 Task: Search one way flight ticket for 3 adults, 3 children in premium economy from Durango: Durango√la Plata County Airport to Jacksonville: Albert J. Ellis Airport on 5-3-2023. Choice of flights is Sun country airlines. Number of bags: 9 checked bags. Price is upto 89000. Outbound departure time preference is 16:15.
Action: Mouse moved to (329, 129)
Screenshot: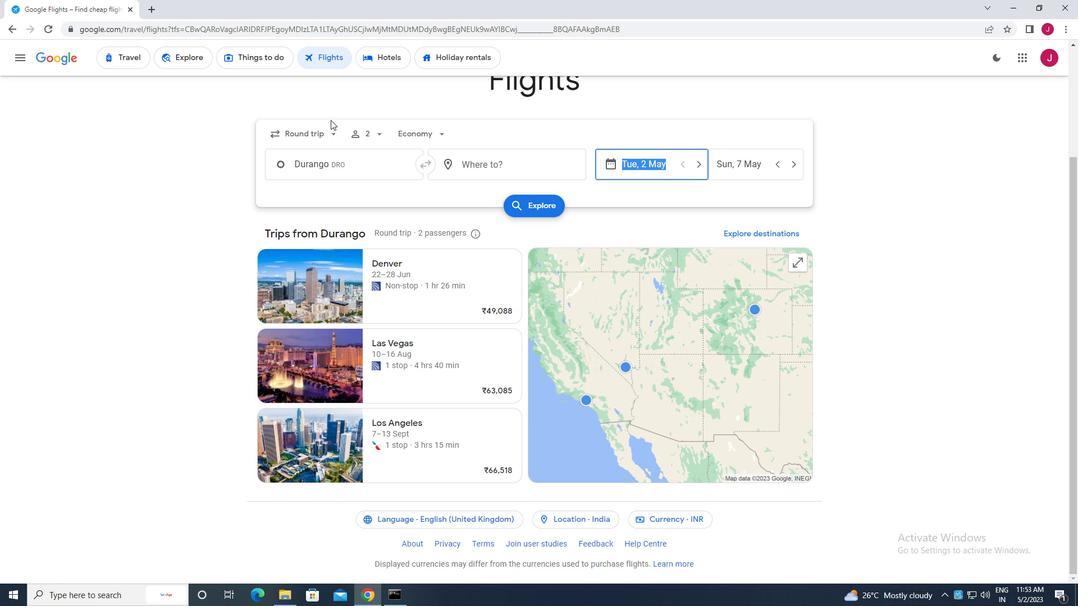 
Action: Mouse pressed left at (329, 129)
Screenshot: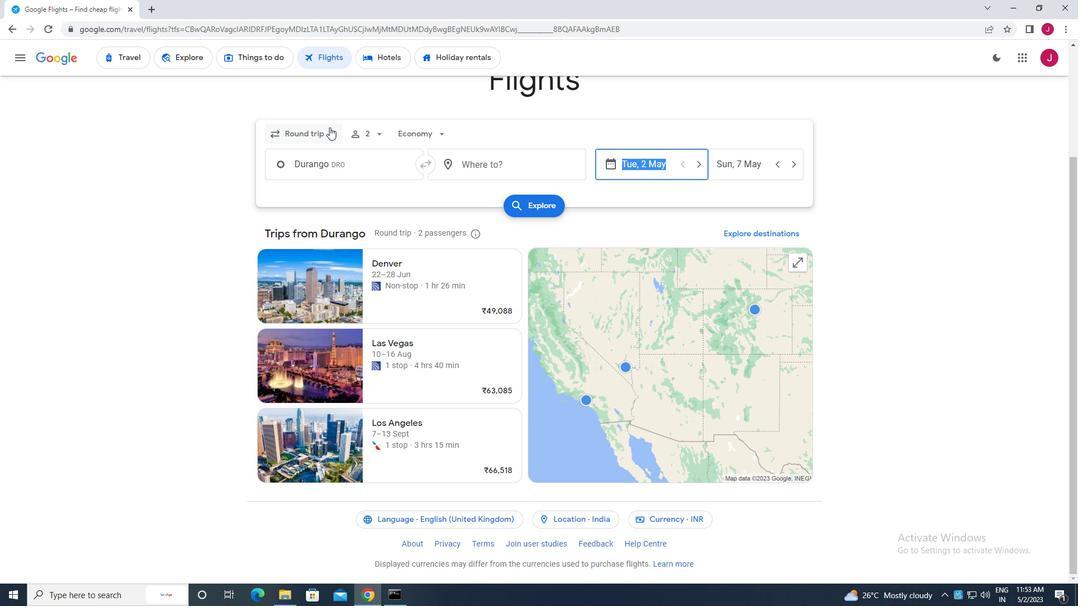 
Action: Mouse moved to (312, 184)
Screenshot: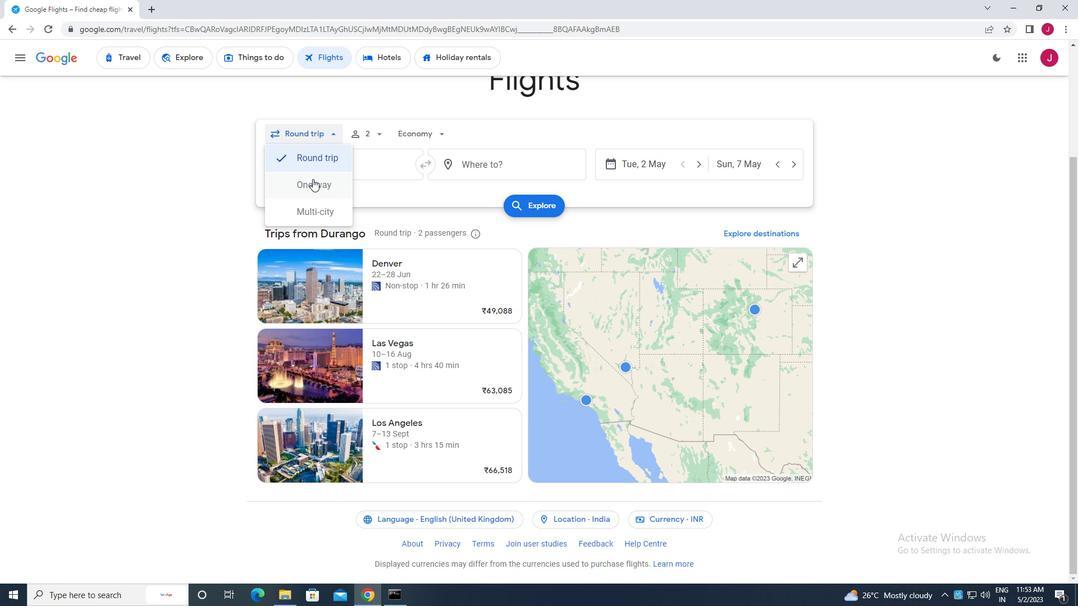 
Action: Mouse pressed left at (312, 184)
Screenshot: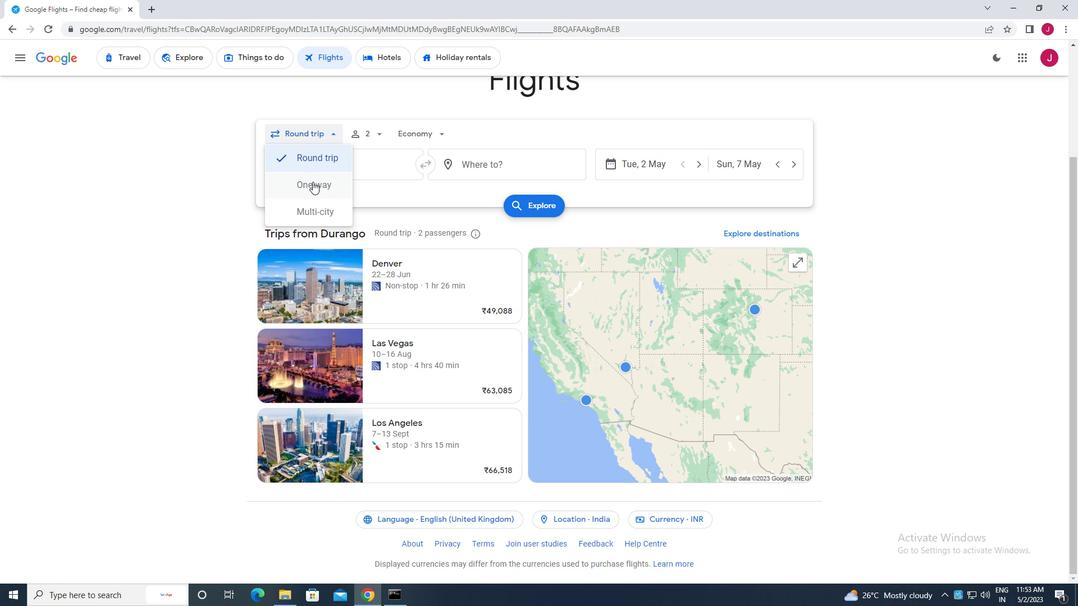 
Action: Mouse moved to (375, 133)
Screenshot: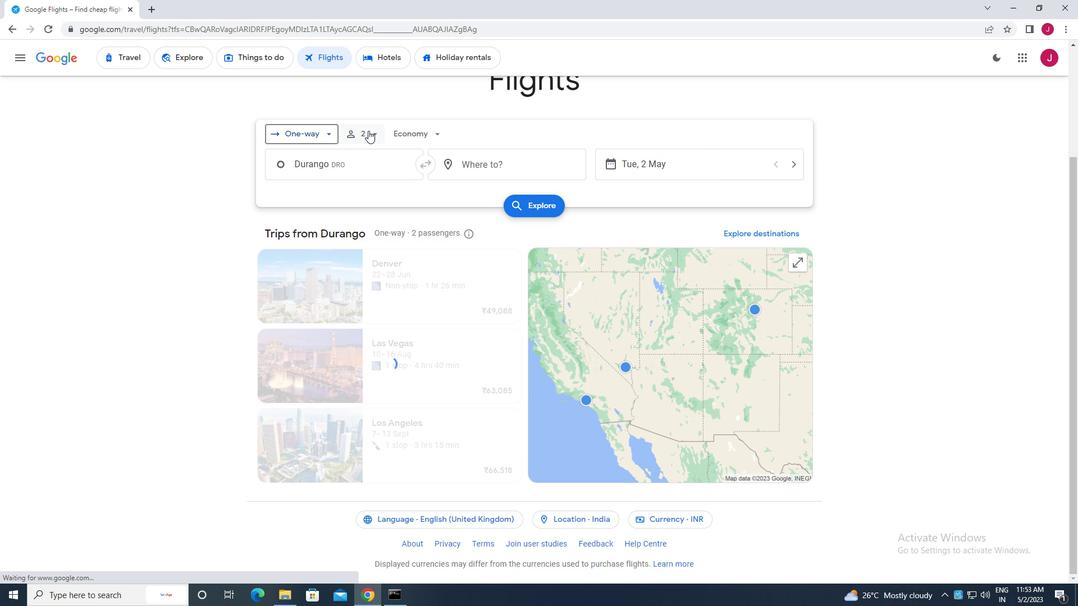 
Action: Mouse pressed left at (375, 133)
Screenshot: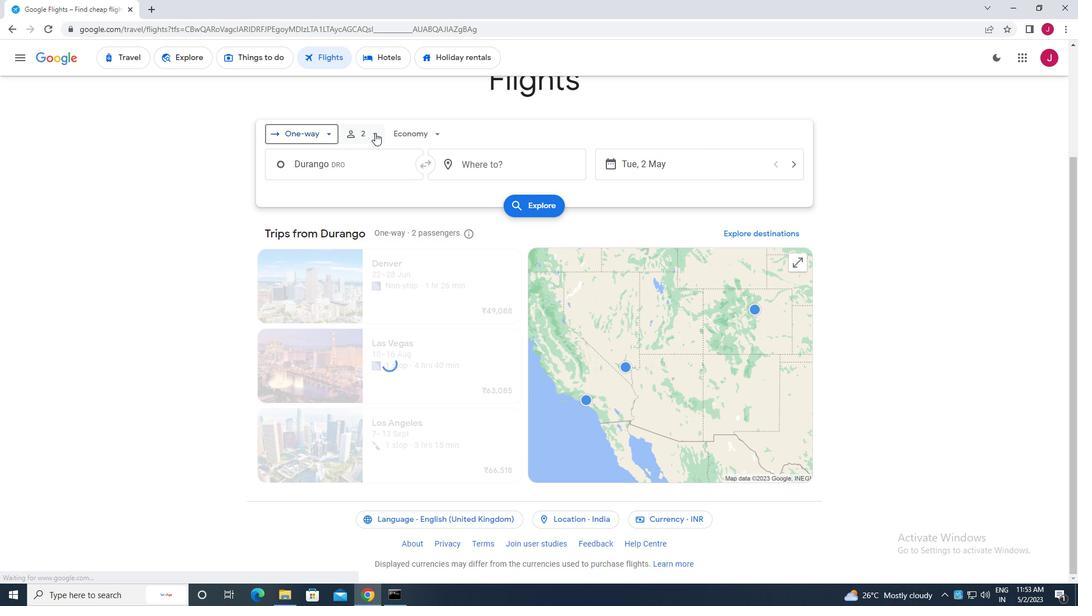
Action: Mouse moved to (454, 165)
Screenshot: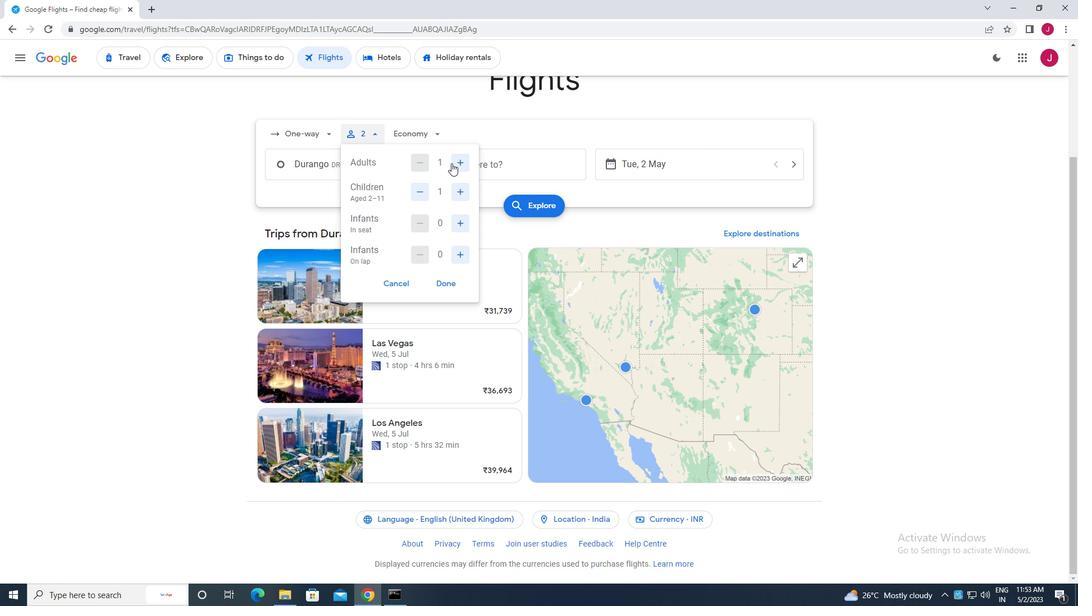 
Action: Mouse pressed left at (454, 165)
Screenshot: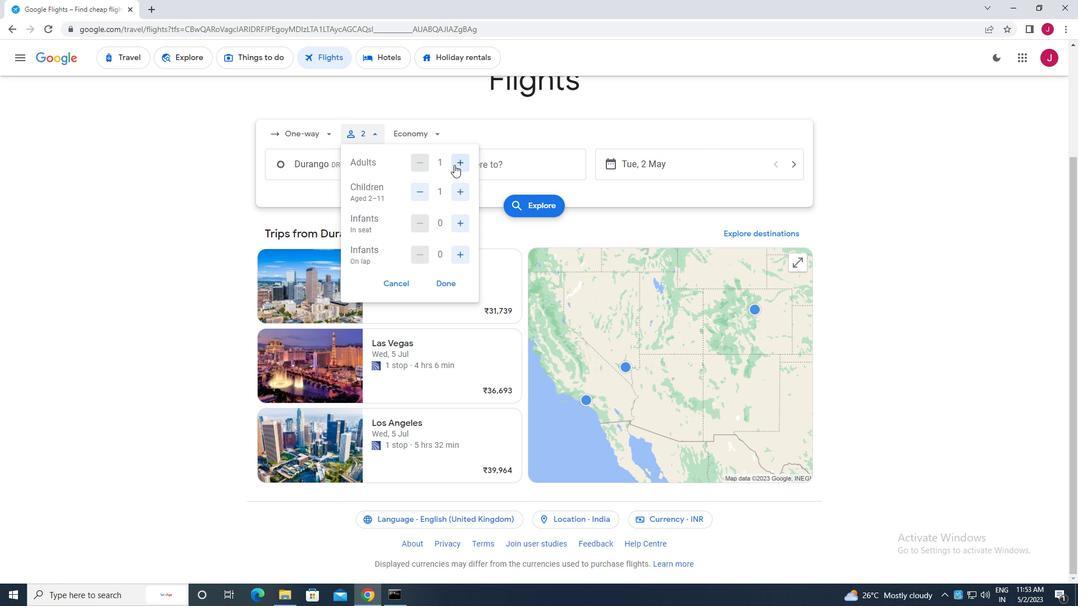 
Action: Mouse pressed left at (454, 165)
Screenshot: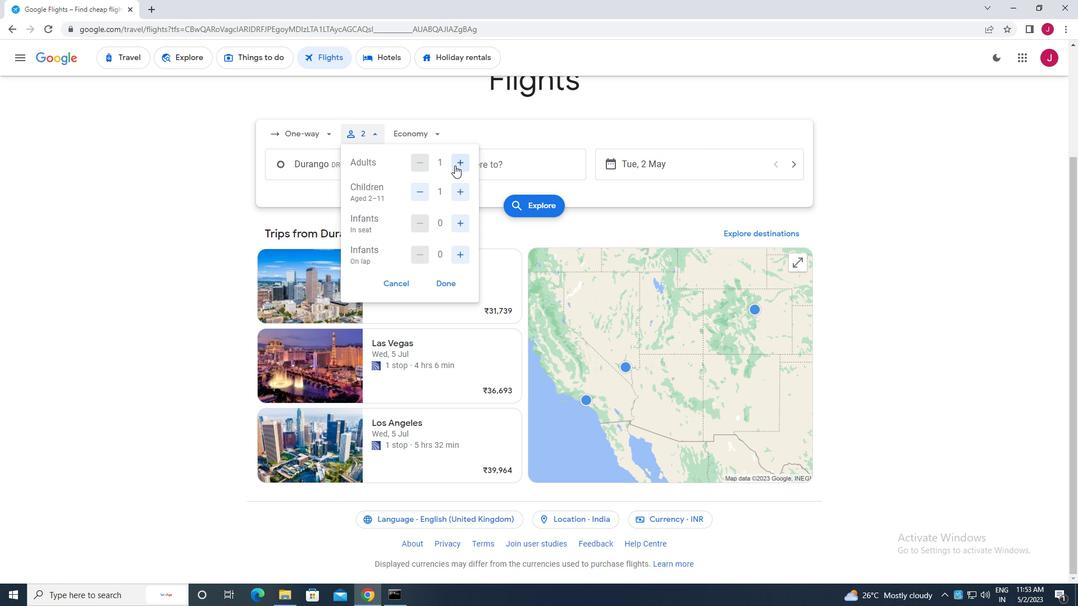 
Action: Mouse moved to (462, 192)
Screenshot: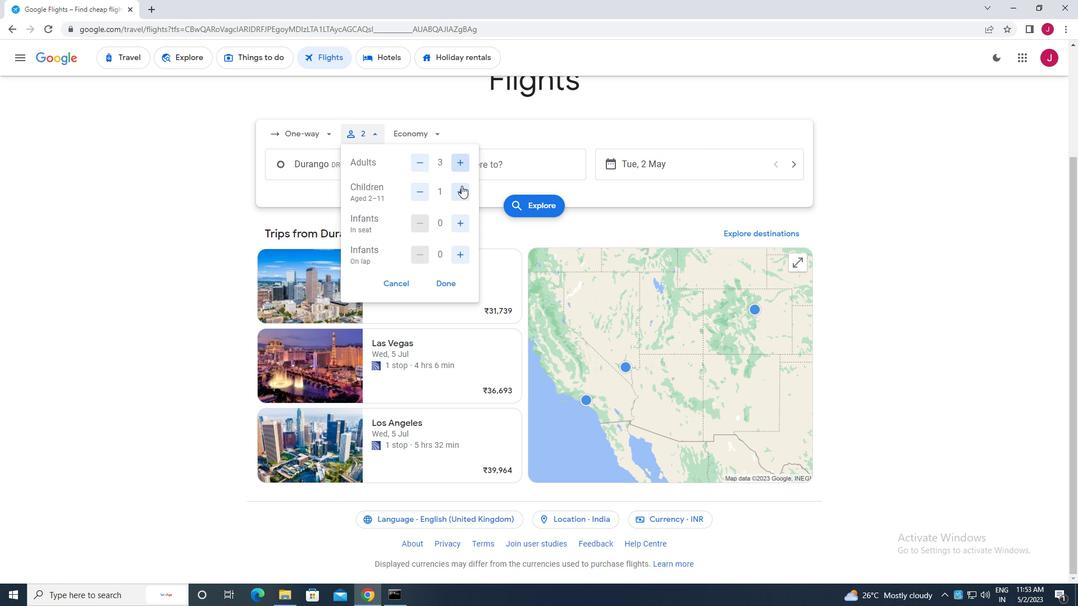 
Action: Mouse pressed left at (462, 192)
Screenshot: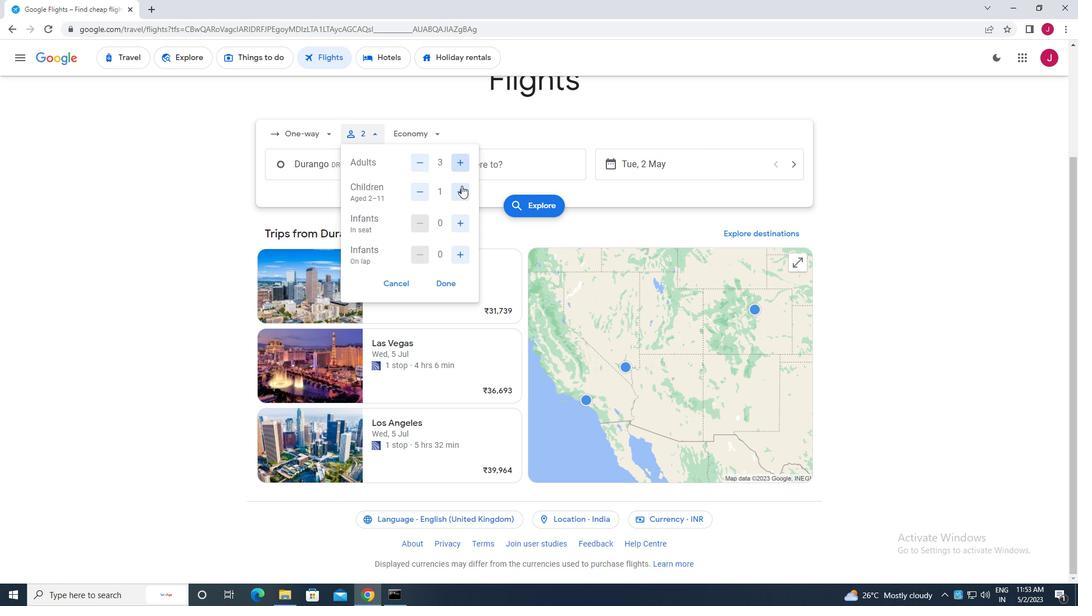 
Action: Mouse moved to (462, 192)
Screenshot: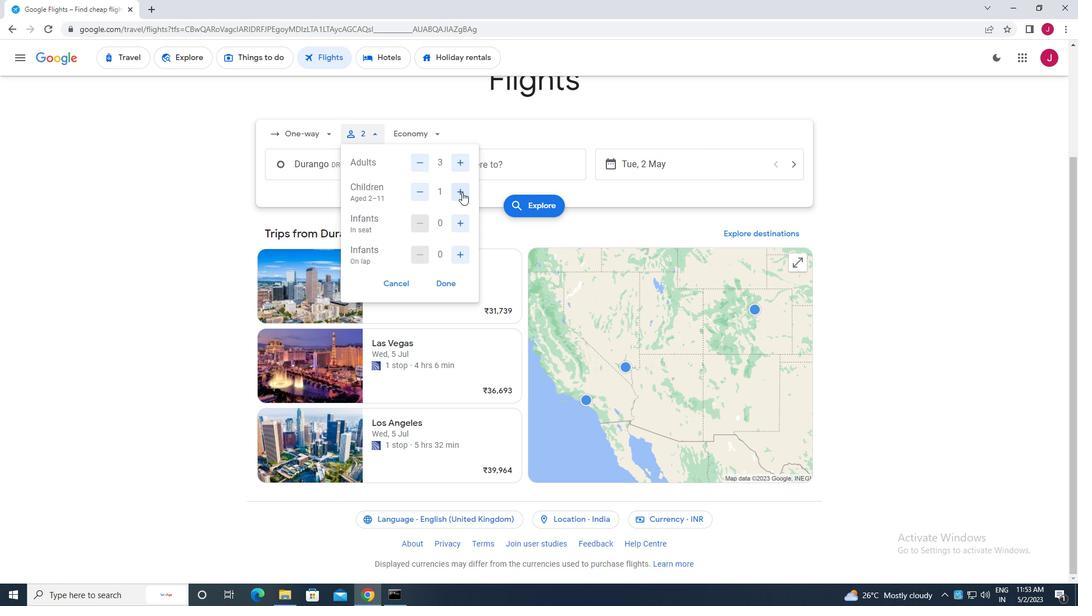 
Action: Mouse pressed left at (462, 192)
Screenshot: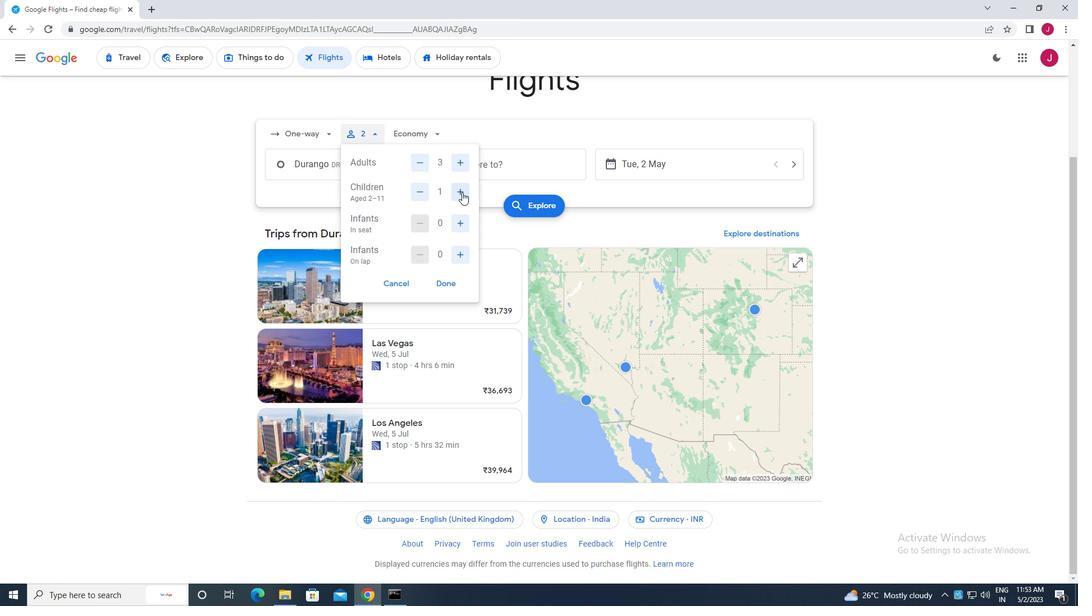 
Action: Mouse moved to (443, 284)
Screenshot: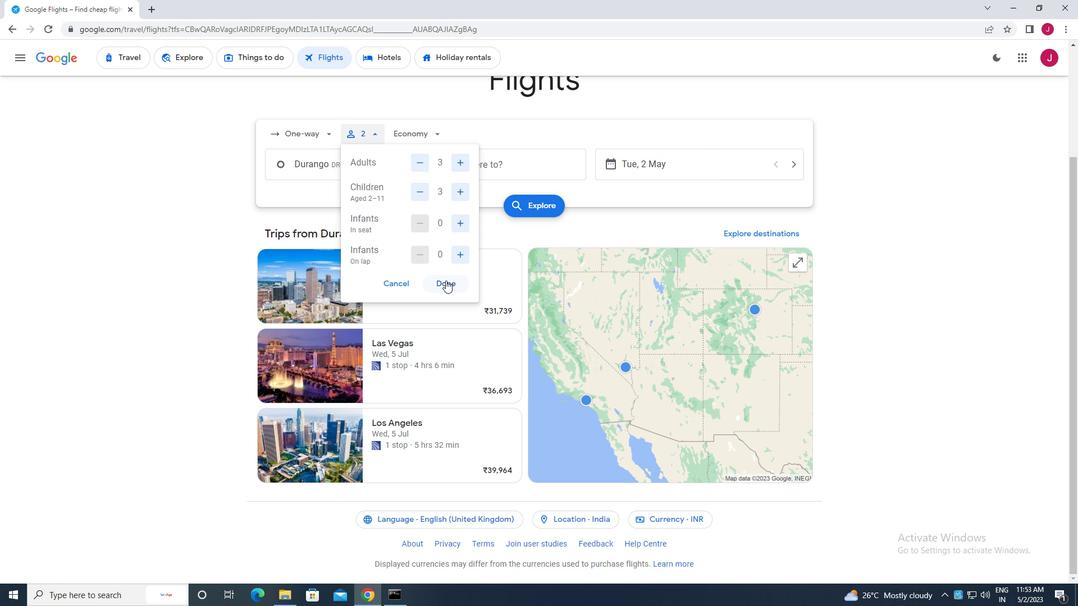 
Action: Mouse pressed left at (443, 284)
Screenshot: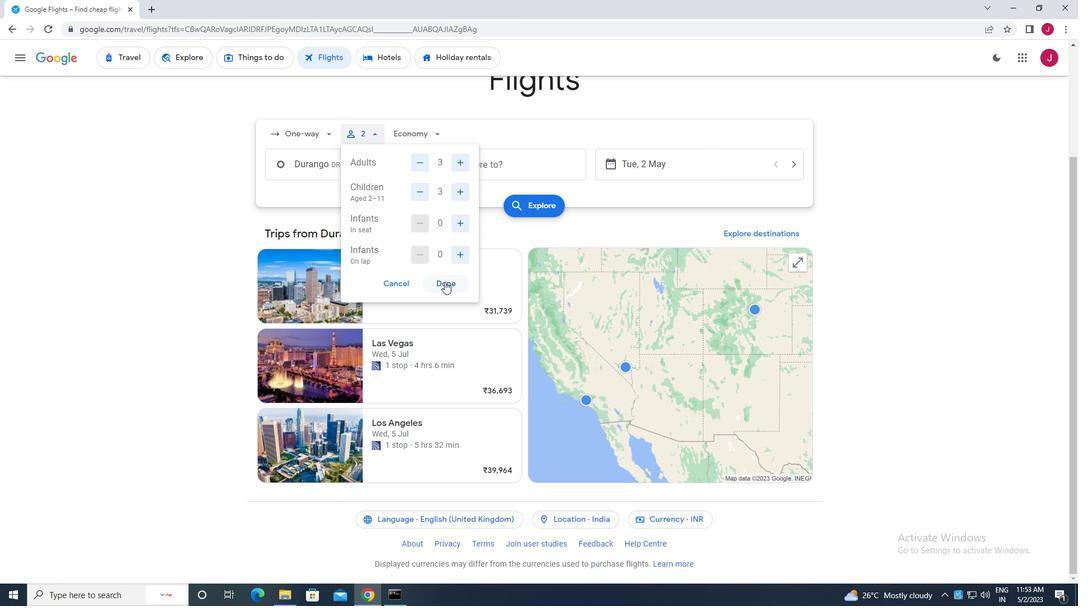 
Action: Mouse moved to (420, 134)
Screenshot: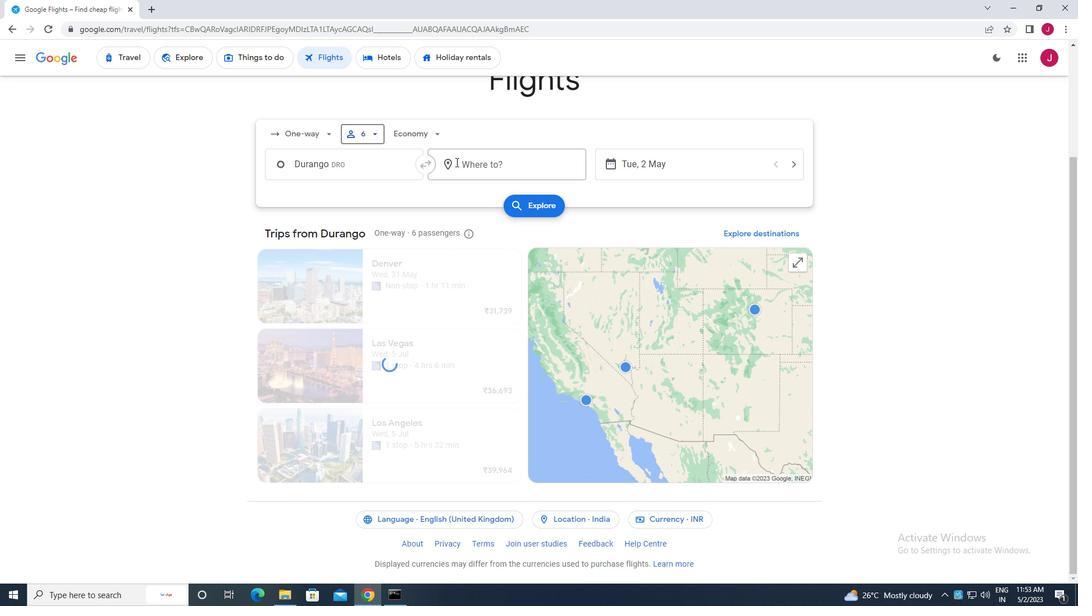 
Action: Mouse pressed left at (420, 134)
Screenshot: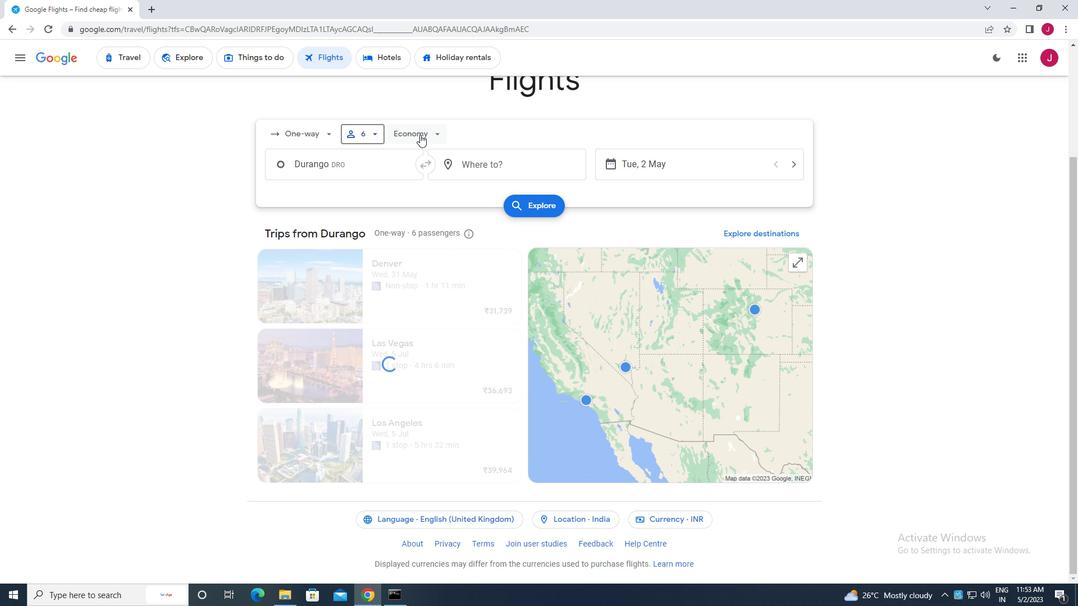 
Action: Mouse moved to (431, 188)
Screenshot: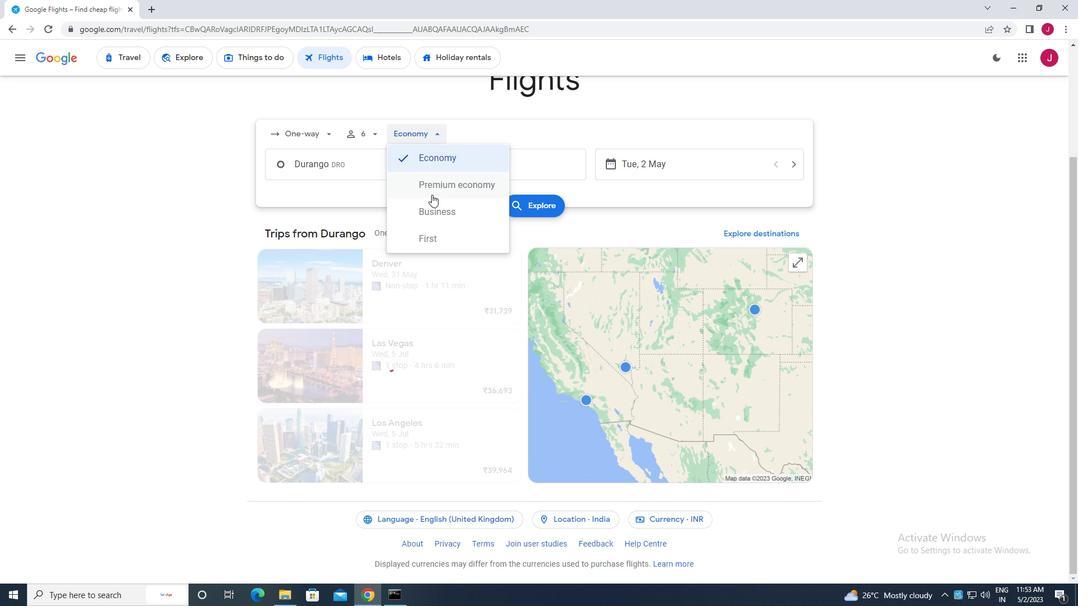 
Action: Mouse pressed left at (431, 188)
Screenshot: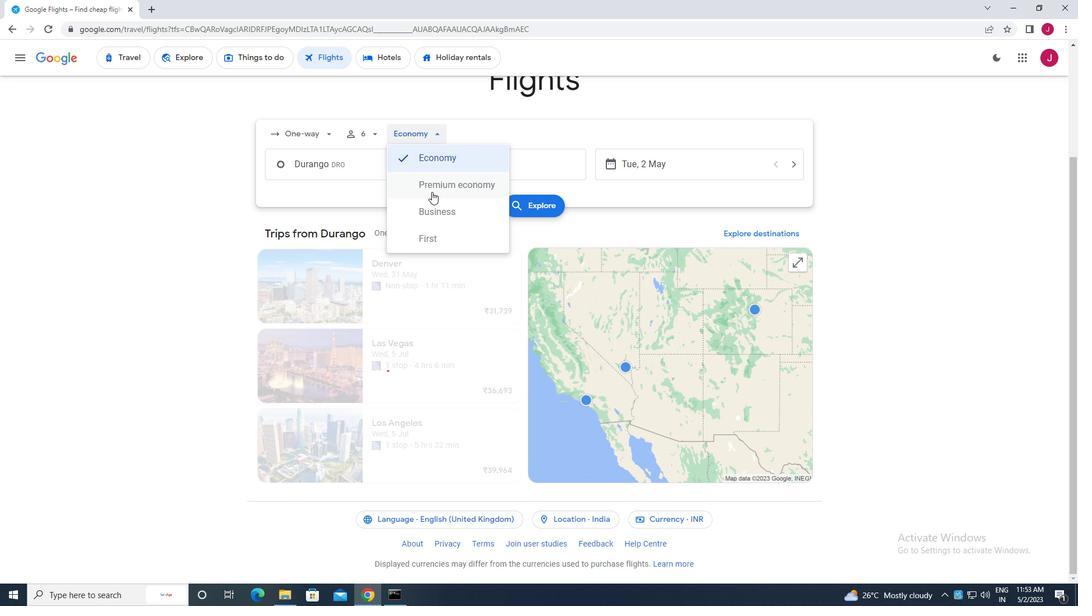 
Action: Mouse moved to (380, 170)
Screenshot: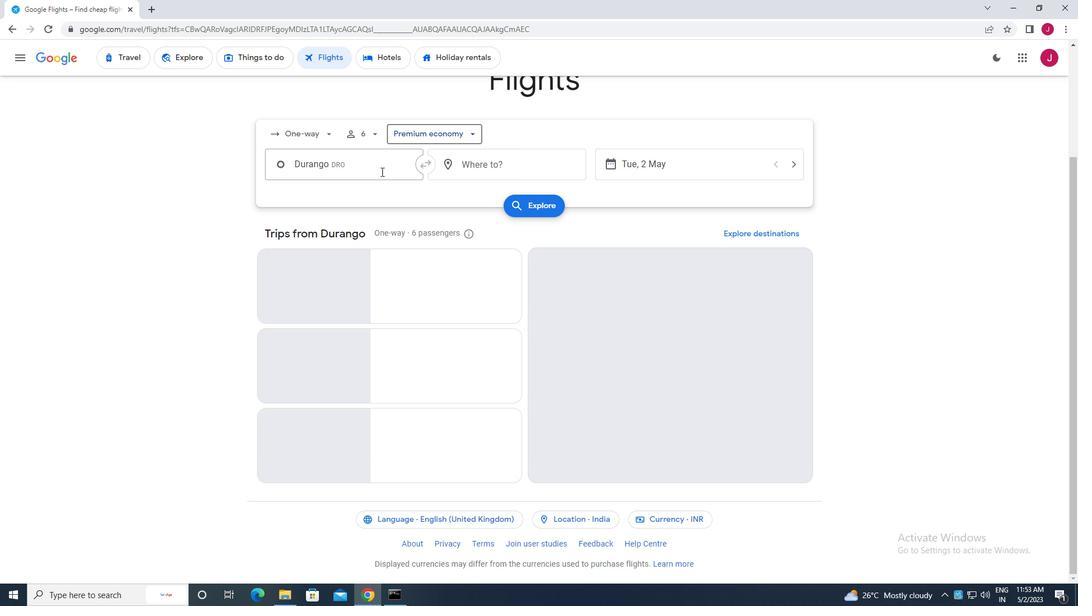 
Action: Mouse pressed left at (380, 170)
Screenshot: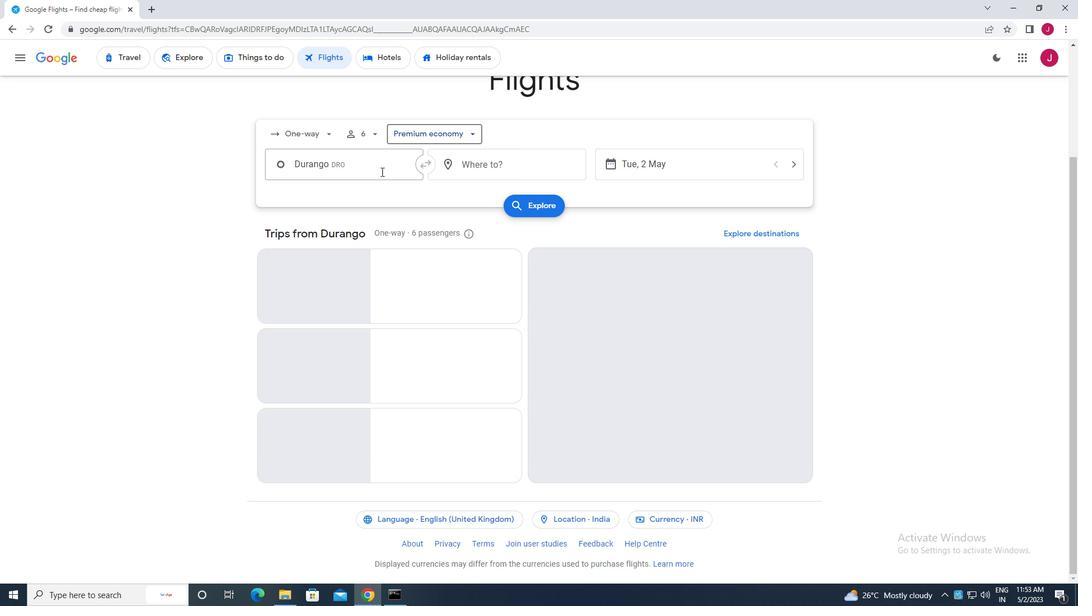 
Action: Mouse moved to (388, 163)
Screenshot: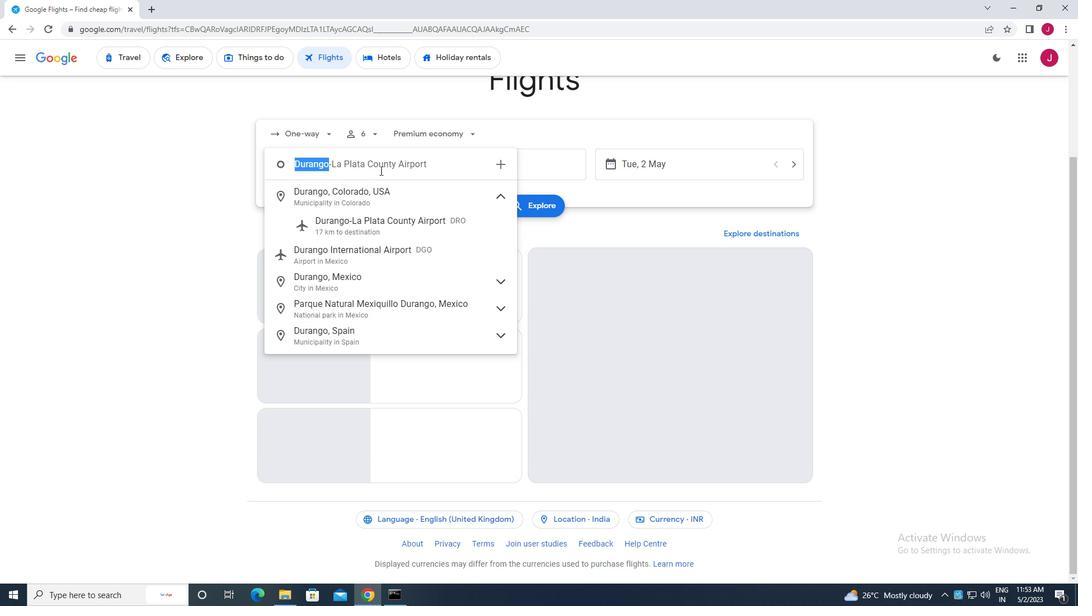 
Action: Key pressed durang
Screenshot: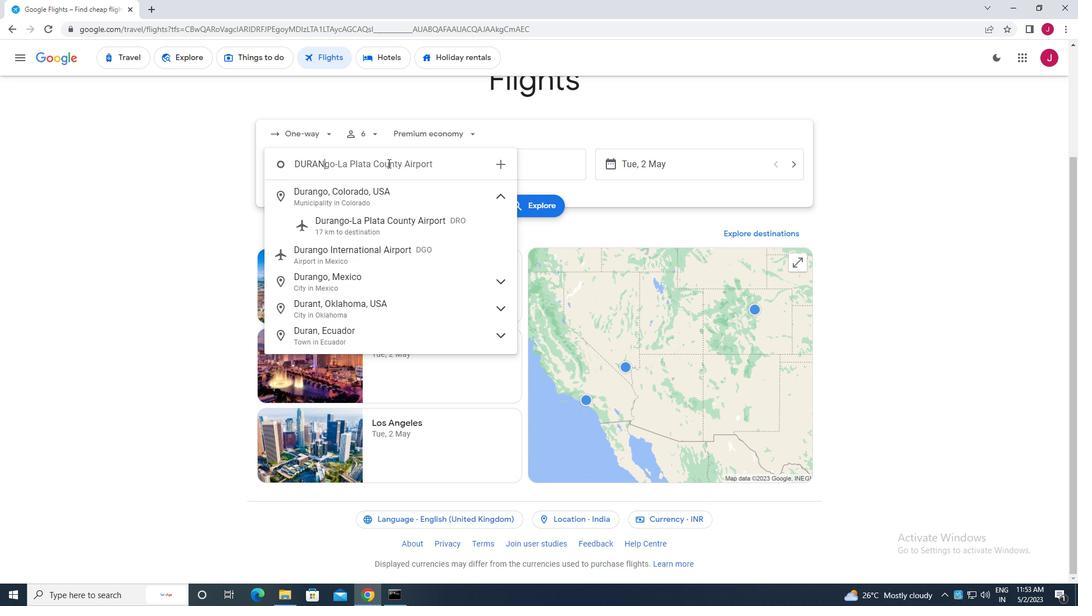 
Action: Mouse moved to (398, 221)
Screenshot: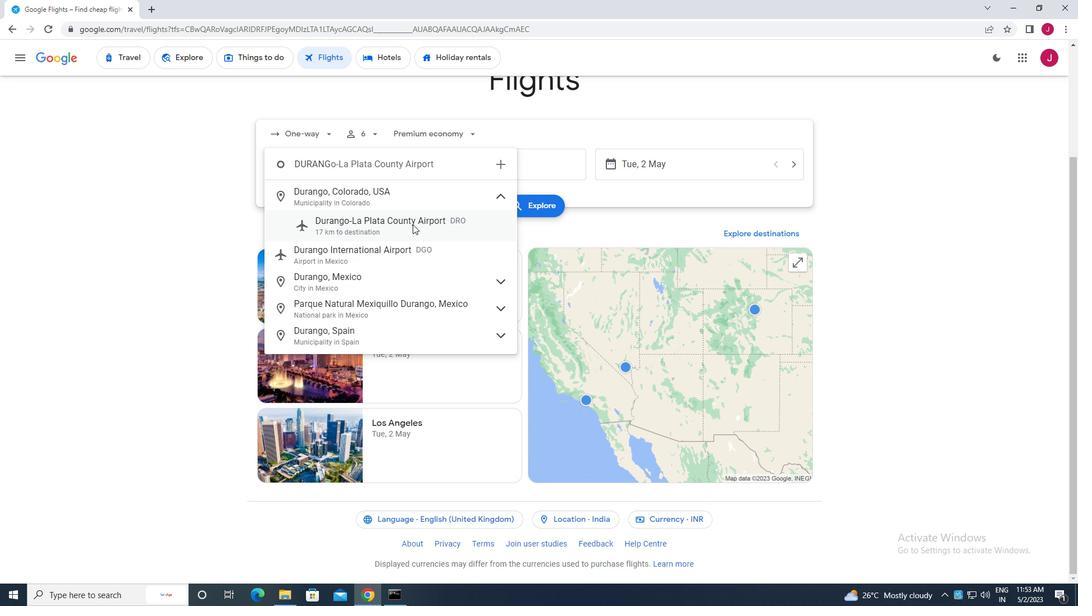 
Action: Mouse pressed left at (398, 221)
Screenshot: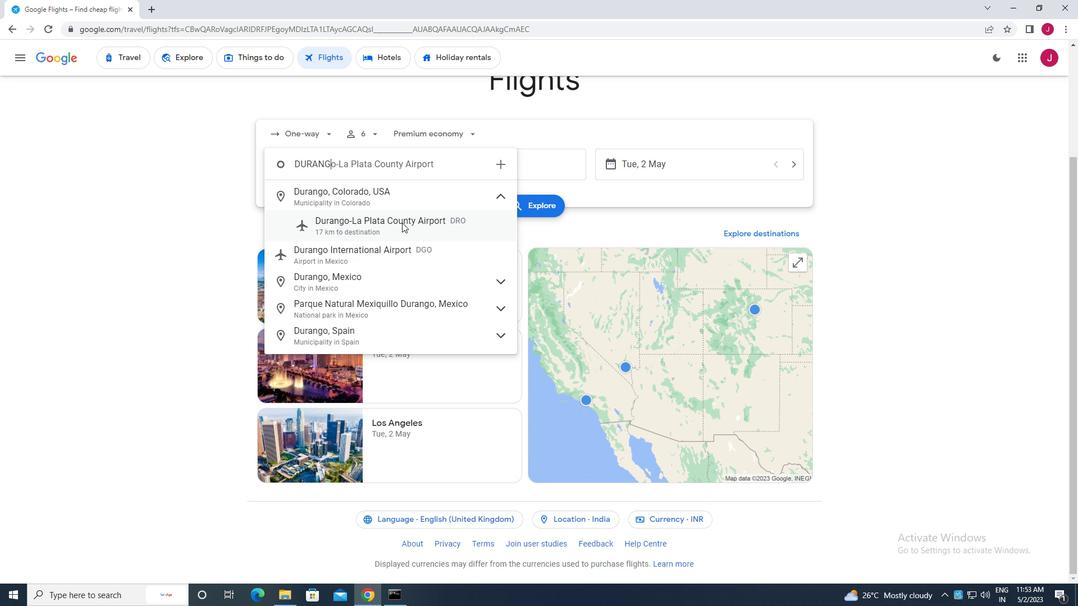 
Action: Mouse moved to (500, 170)
Screenshot: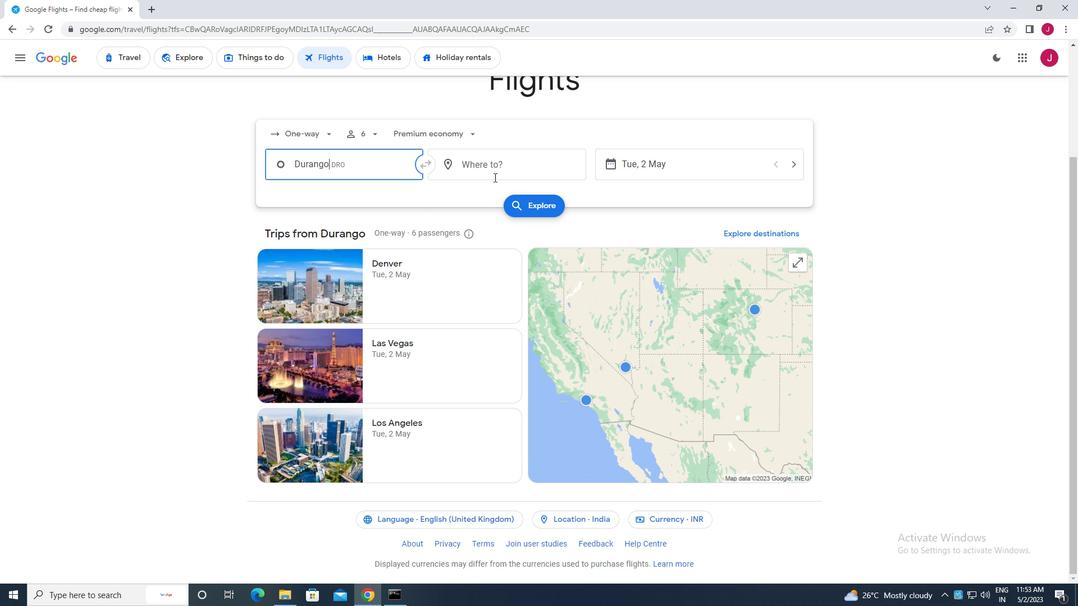 
Action: Mouse pressed left at (500, 170)
Screenshot: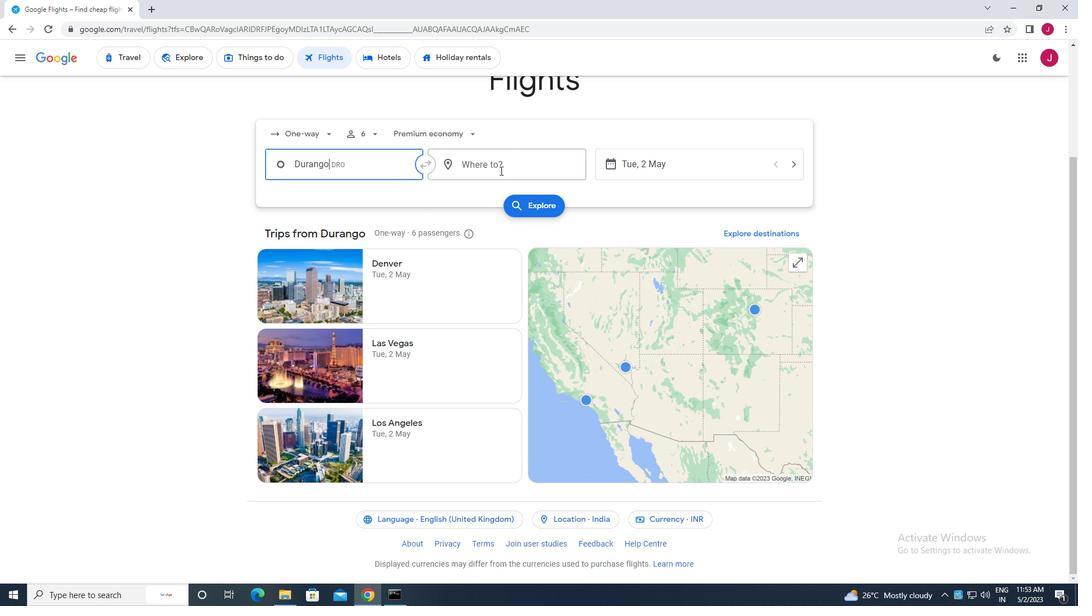 
Action: Mouse moved to (502, 170)
Screenshot: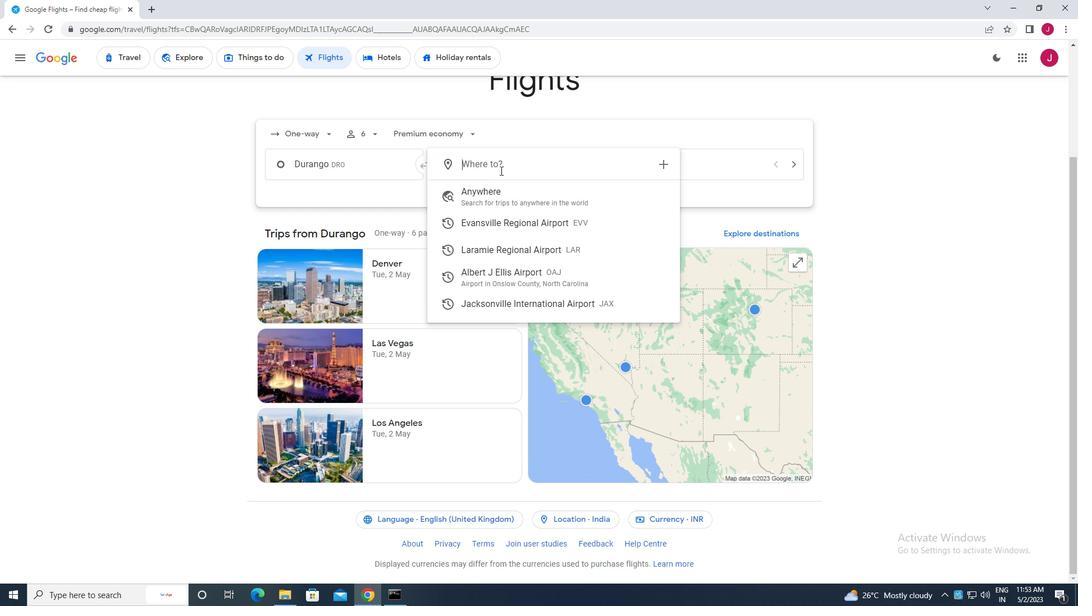 
Action: Key pressed j<Key.backspace>albert<Key.space>j
Screenshot: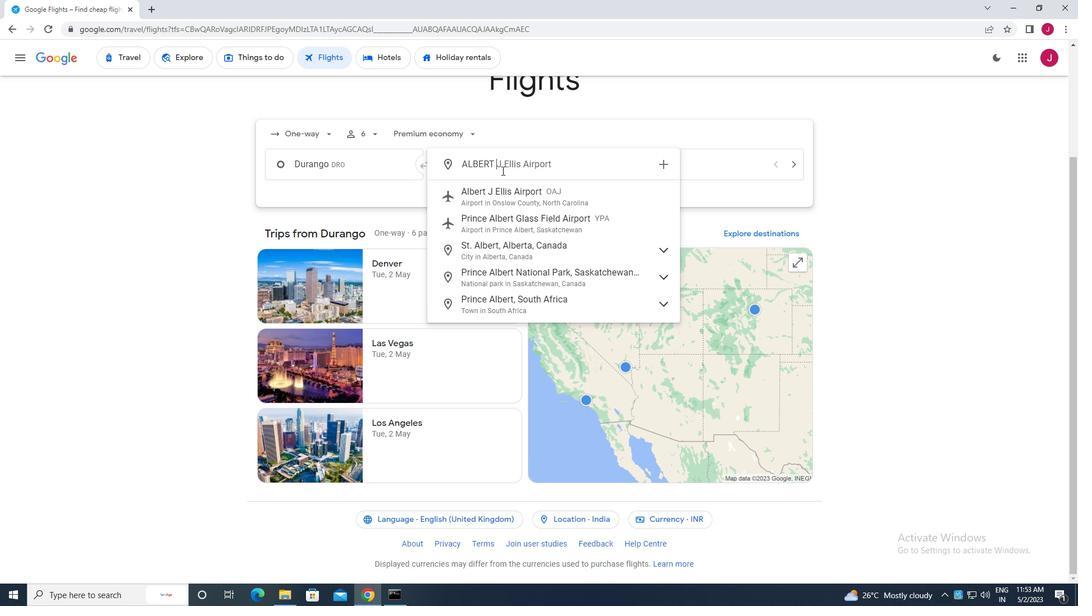 
Action: Mouse moved to (567, 192)
Screenshot: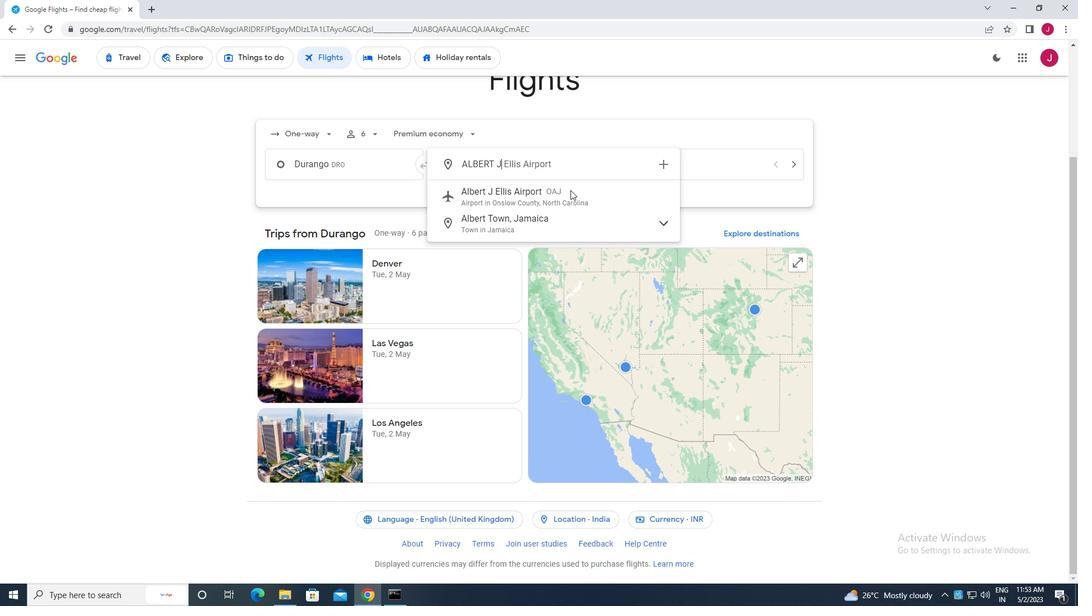 
Action: Mouse pressed left at (567, 192)
Screenshot: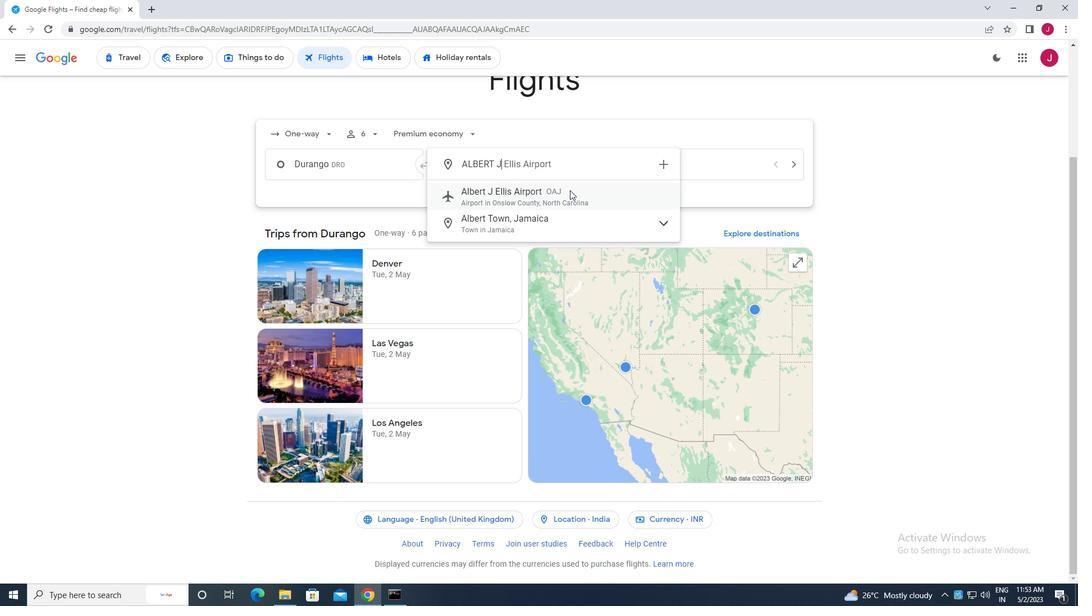 
Action: Mouse moved to (643, 170)
Screenshot: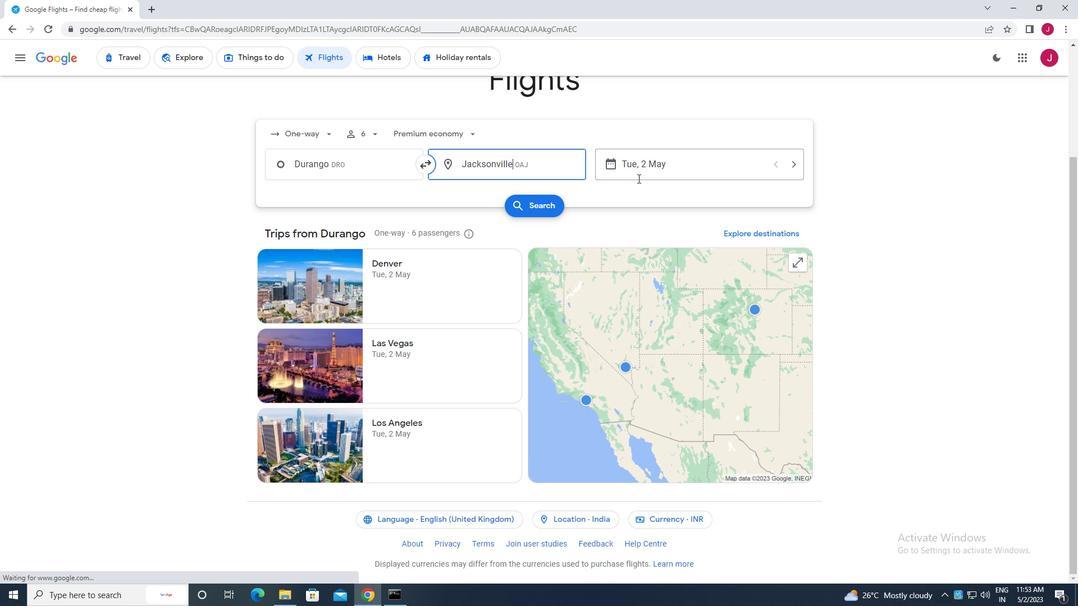 
Action: Mouse pressed left at (643, 170)
Screenshot: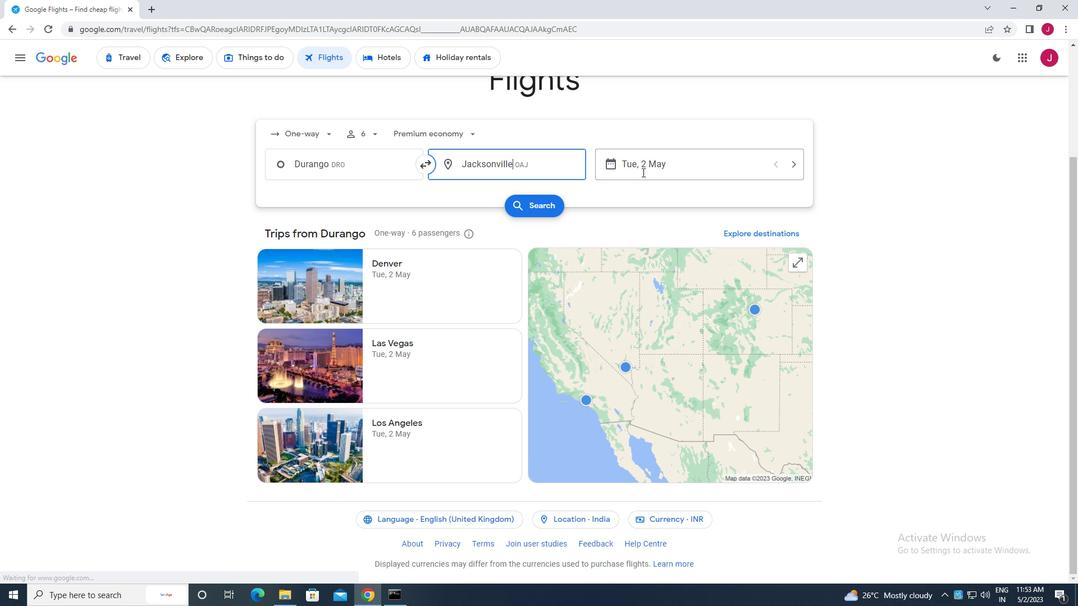 
Action: Mouse moved to (483, 253)
Screenshot: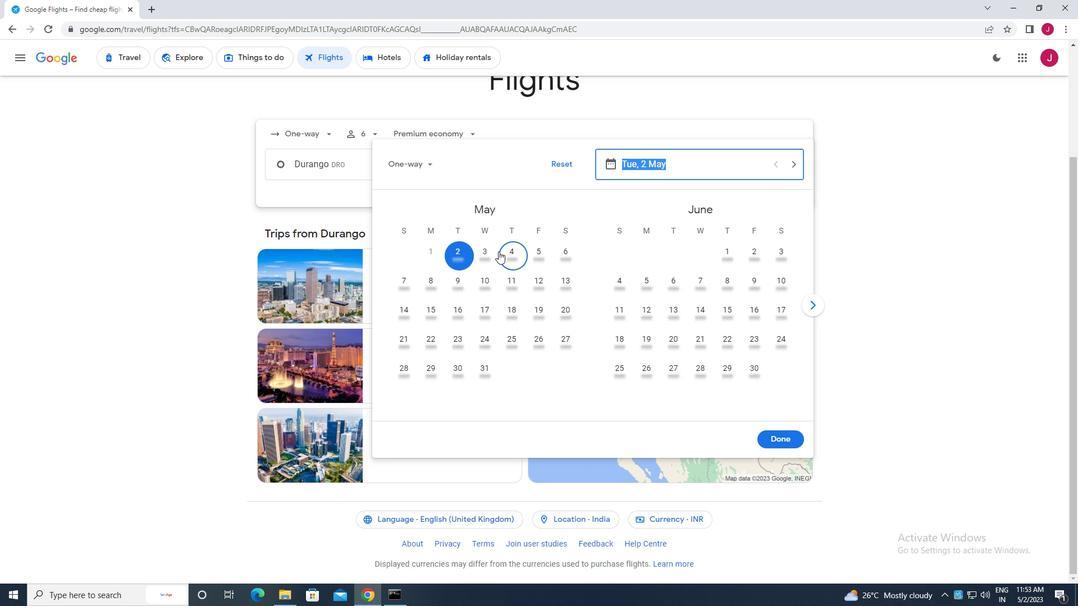 
Action: Mouse pressed left at (483, 253)
Screenshot: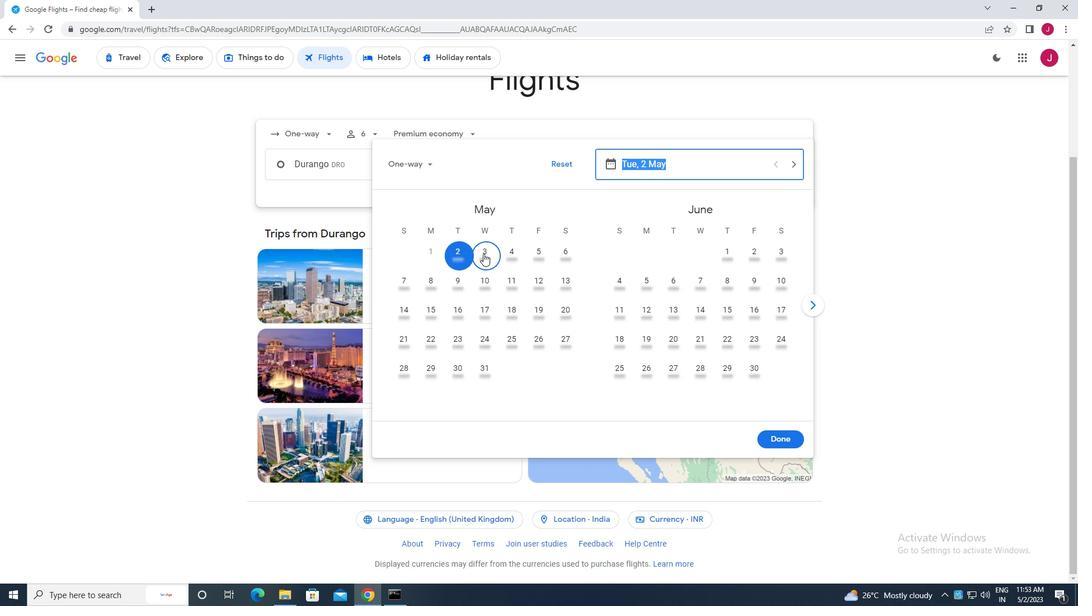 
Action: Mouse moved to (780, 440)
Screenshot: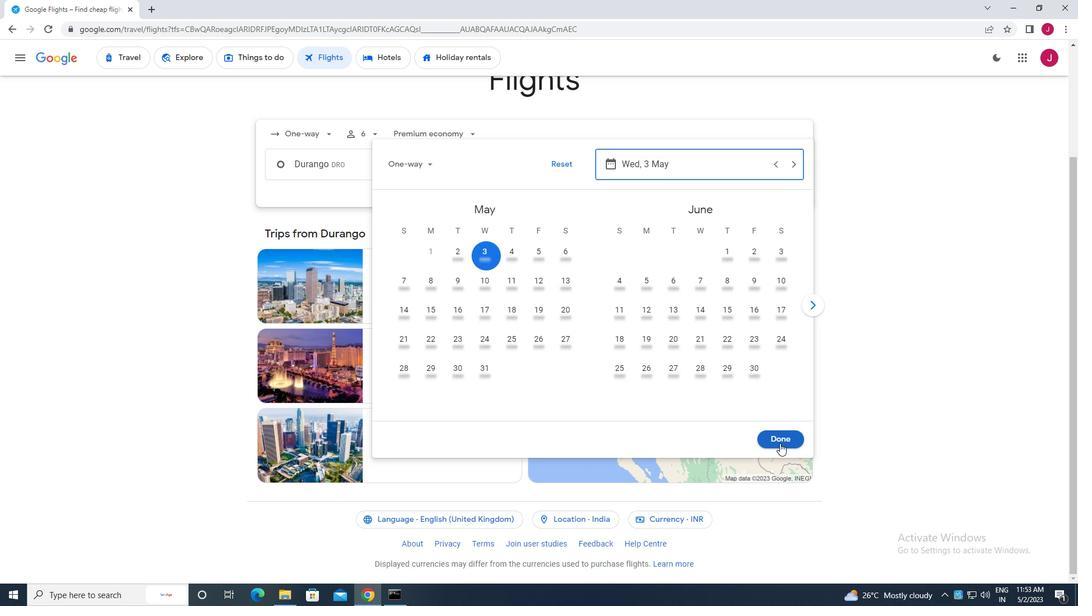 
Action: Mouse pressed left at (780, 440)
Screenshot: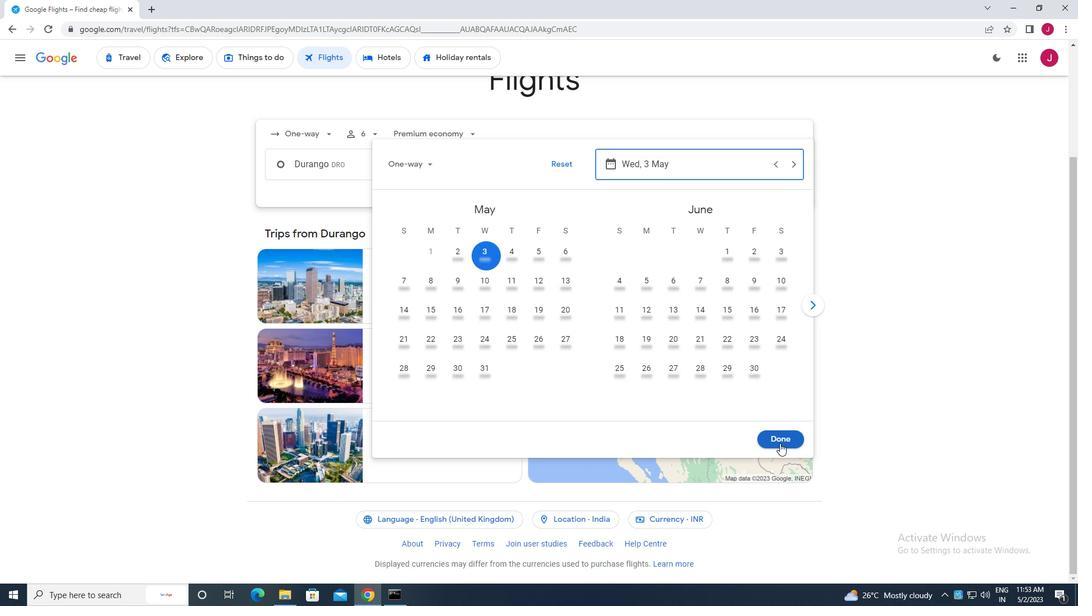 
Action: Mouse moved to (542, 205)
Screenshot: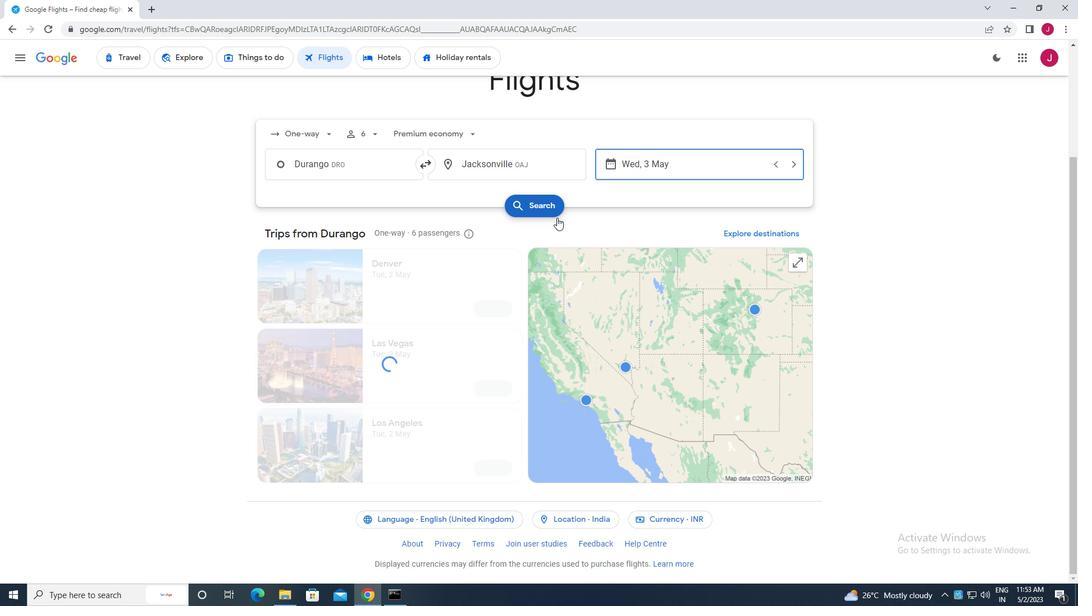 
Action: Mouse pressed left at (542, 205)
Screenshot: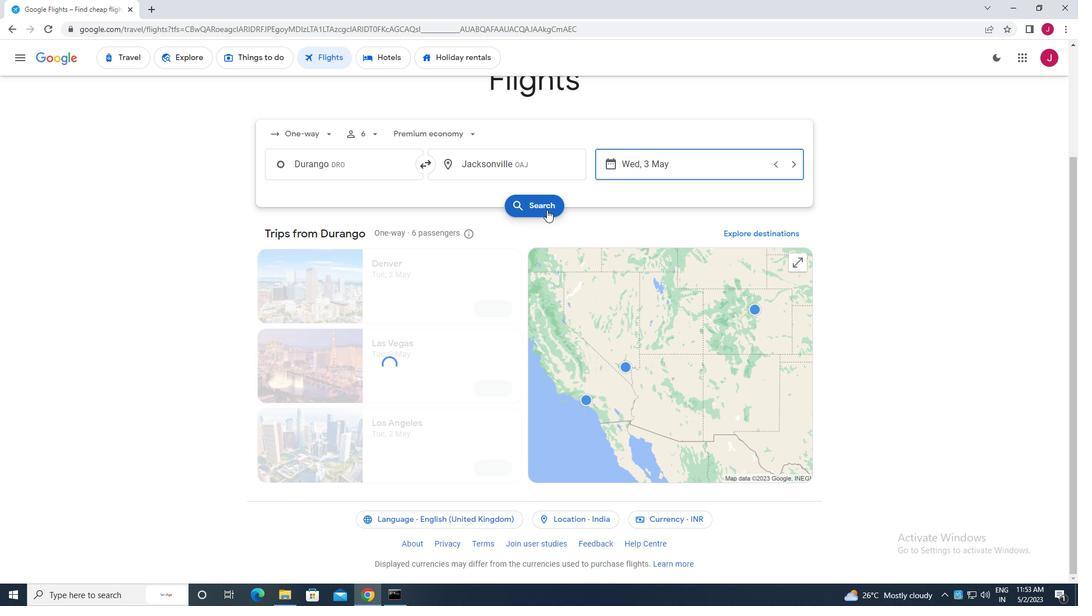 
Action: Mouse moved to (279, 160)
Screenshot: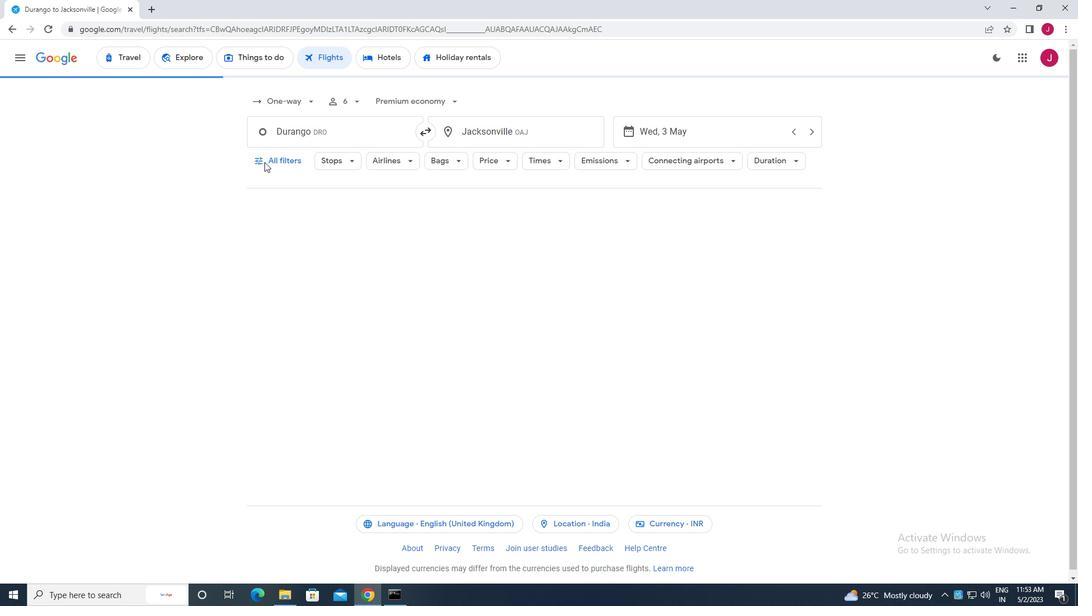 
Action: Mouse pressed left at (279, 160)
Screenshot: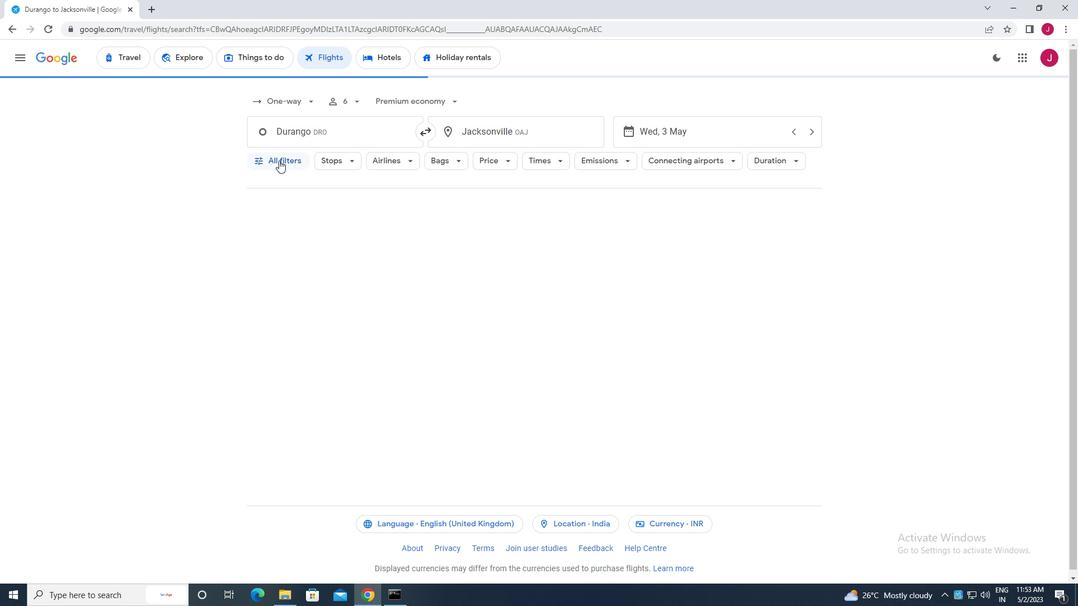 
Action: Mouse moved to (349, 207)
Screenshot: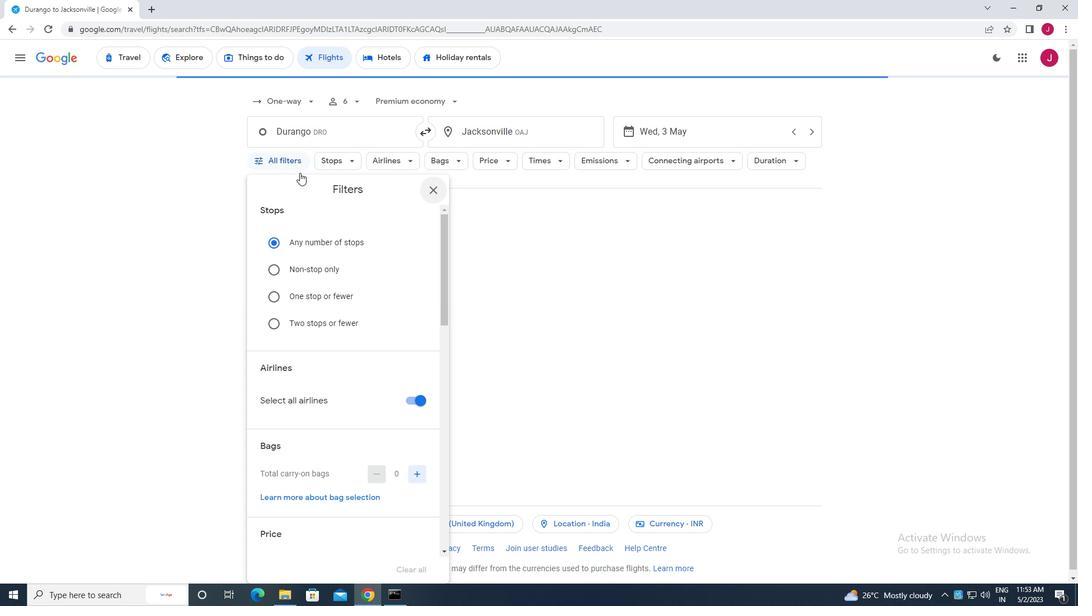 
Action: Mouse scrolled (349, 207) with delta (0, 0)
Screenshot: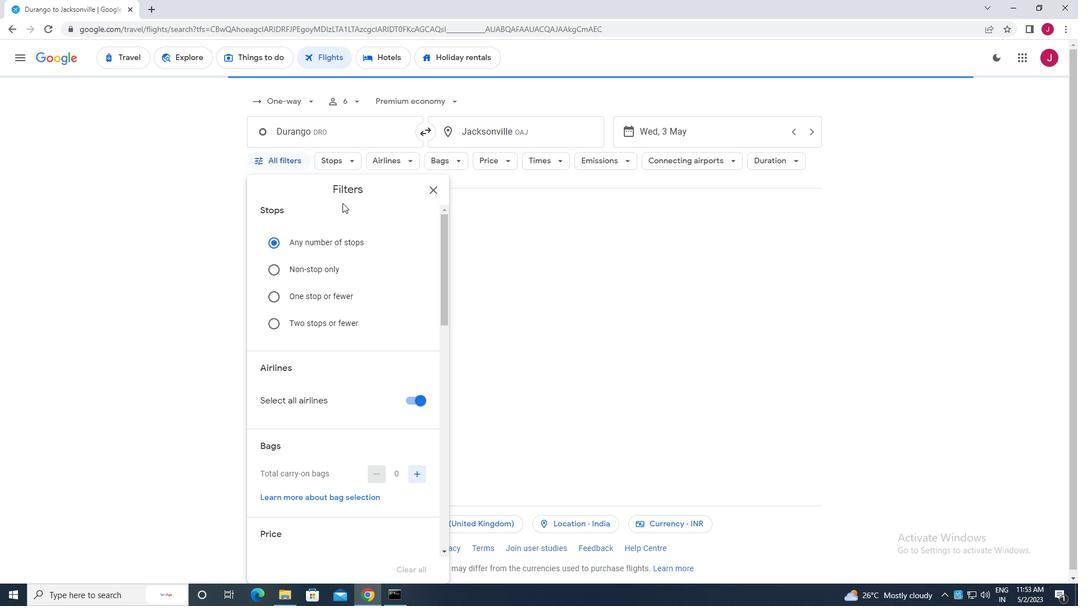 
Action: Mouse scrolled (349, 207) with delta (0, 0)
Screenshot: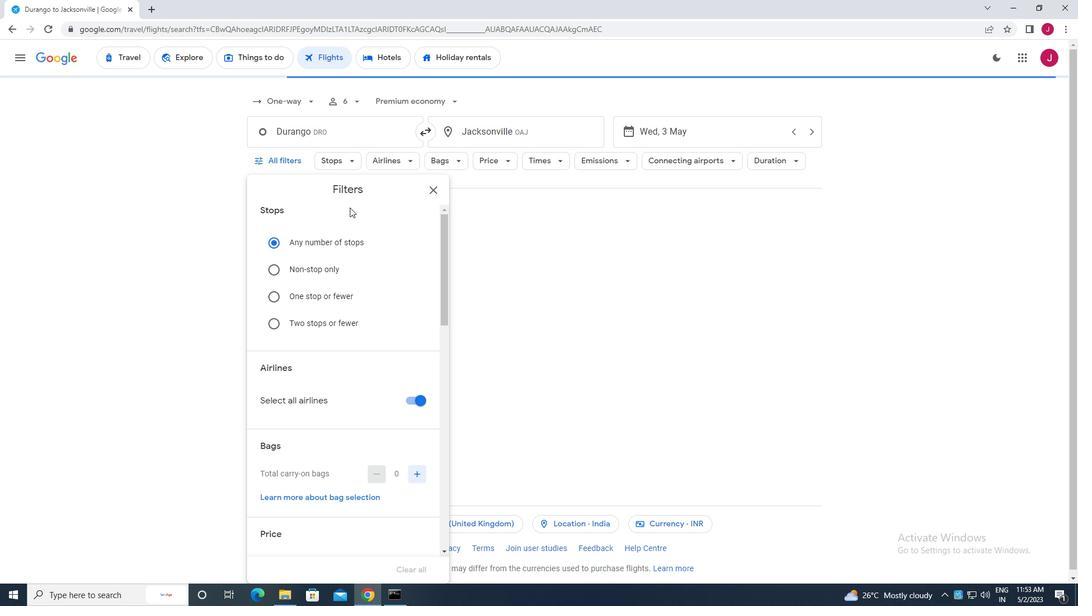 
Action: Mouse scrolled (349, 207) with delta (0, 0)
Screenshot: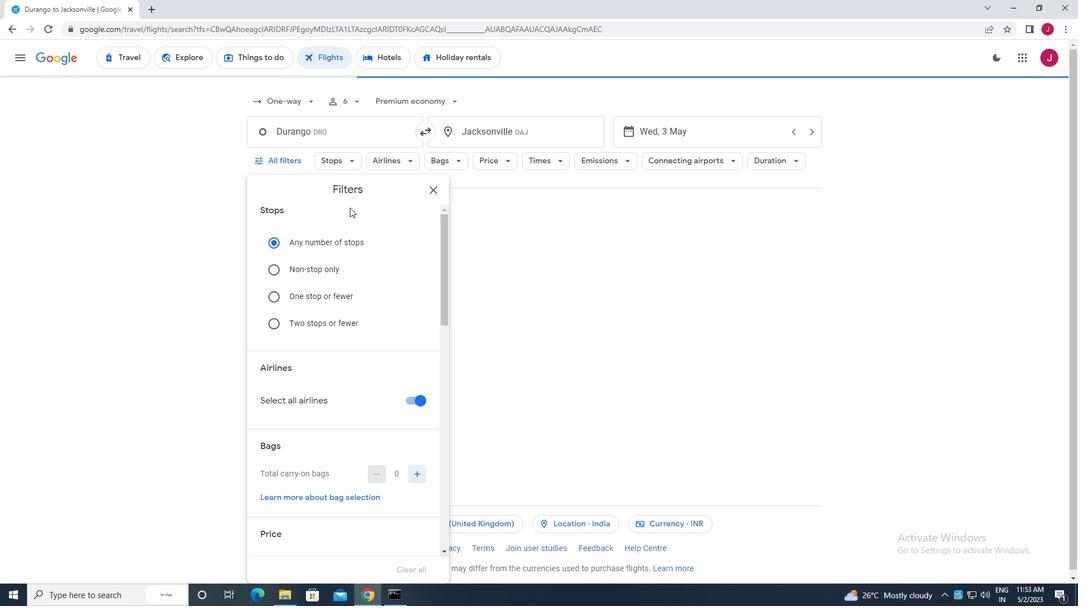 
Action: Mouse moved to (410, 233)
Screenshot: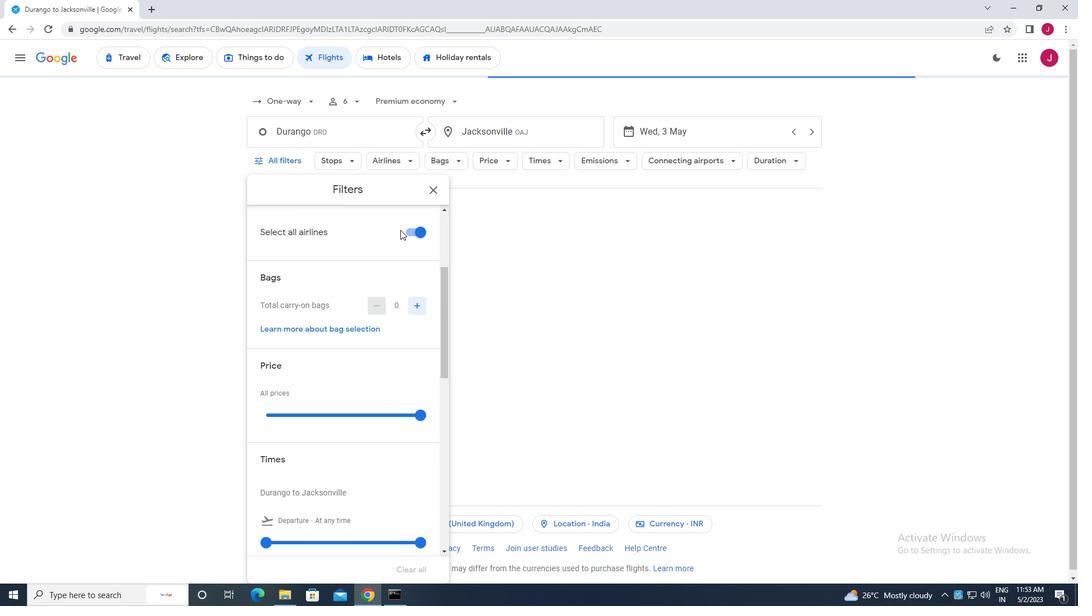 
Action: Mouse pressed left at (410, 233)
Screenshot: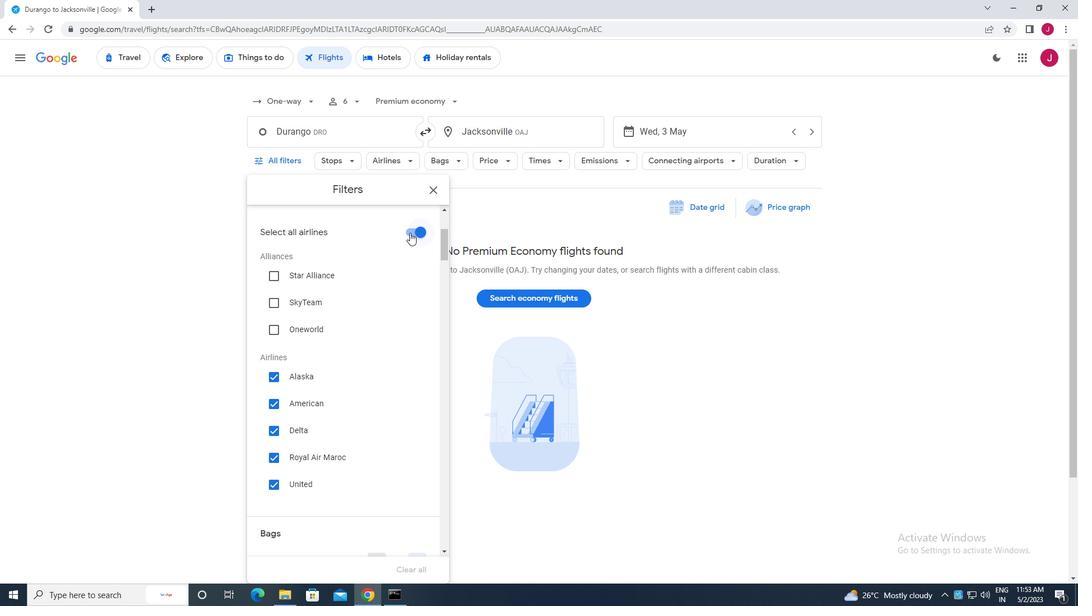 
Action: Mouse moved to (325, 382)
Screenshot: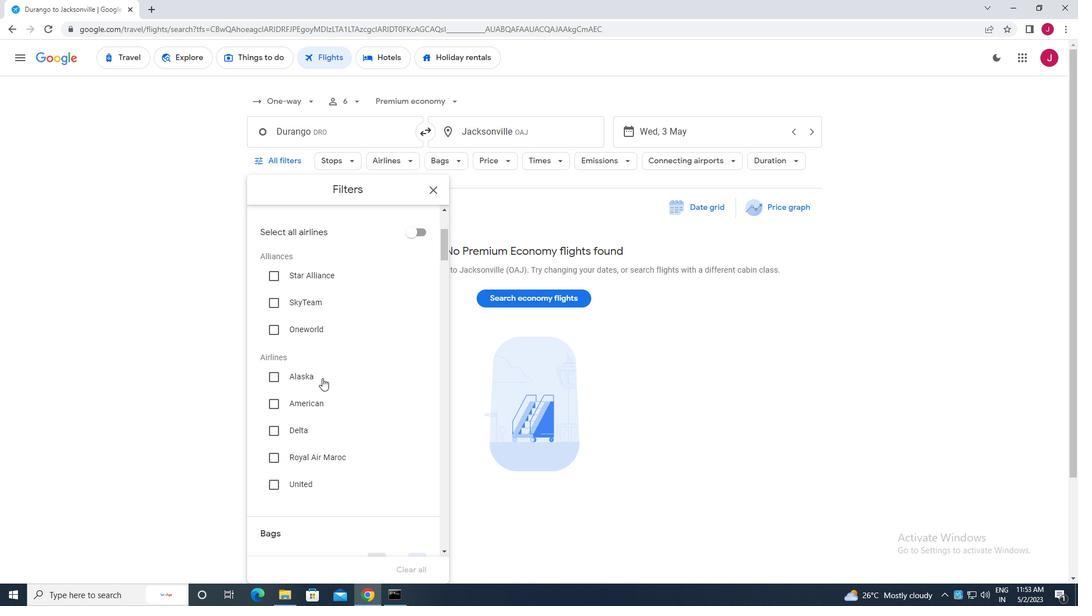 
Action: Mouse scrolled (325, 381) with delta (0, 0)
Screenshot: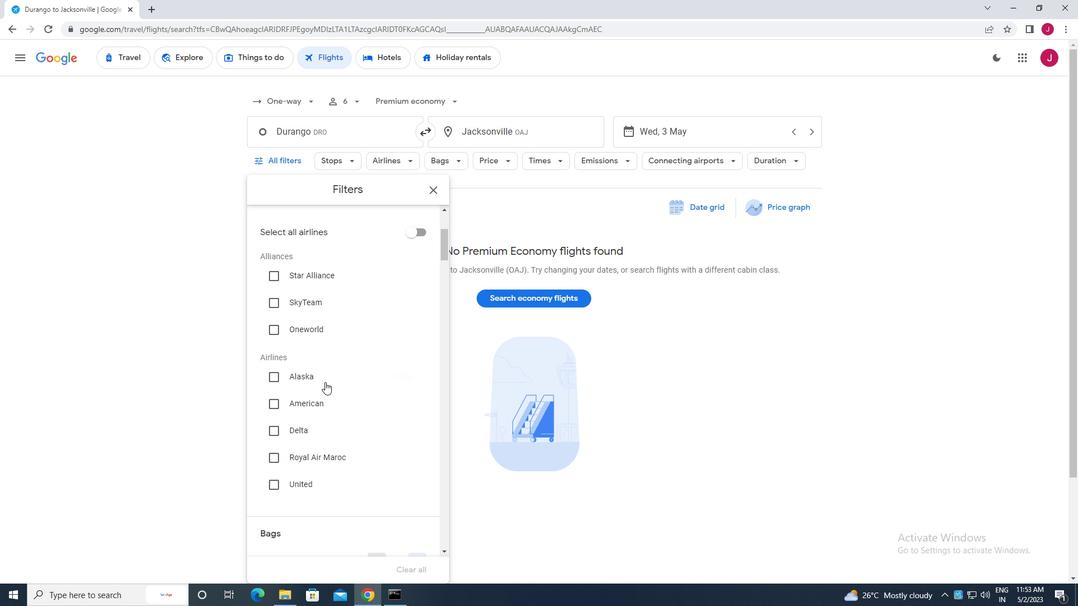 
Action: Mouse scrolled (325, 381) with delta (0, 0)
Screenshot: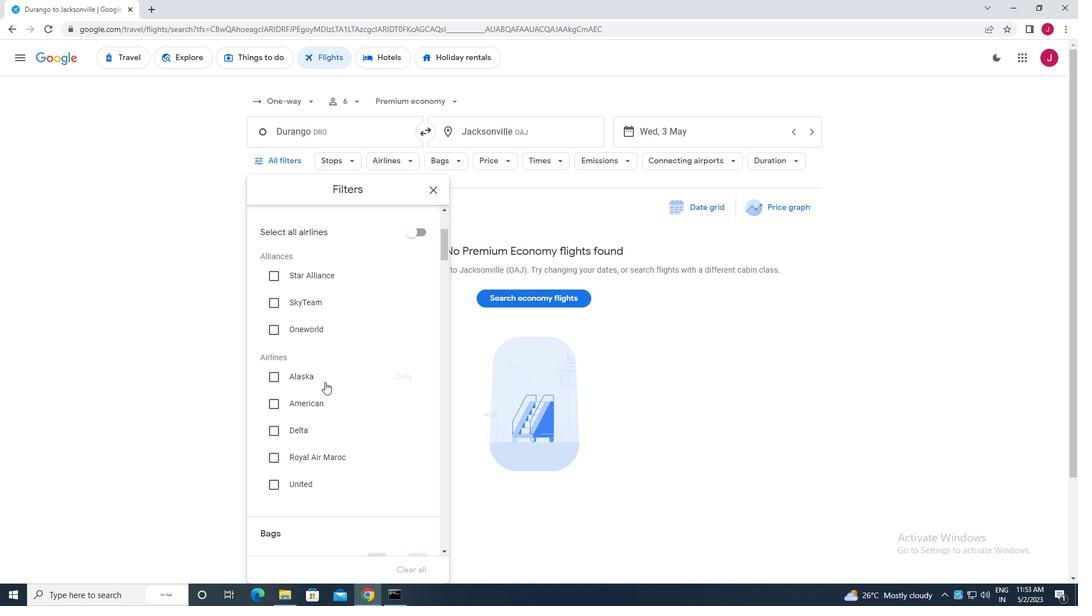 
Action: Mouse scrolled (325, 381) with delta (0, 0)
Screenshot: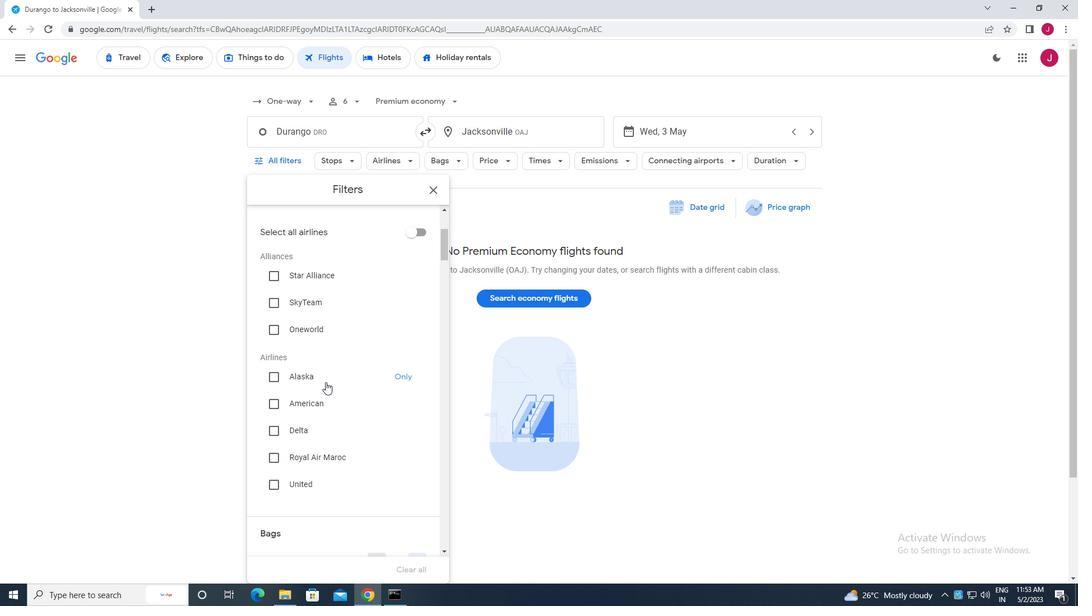 
Action: Mouse moved to (327, 378)
Screenshot: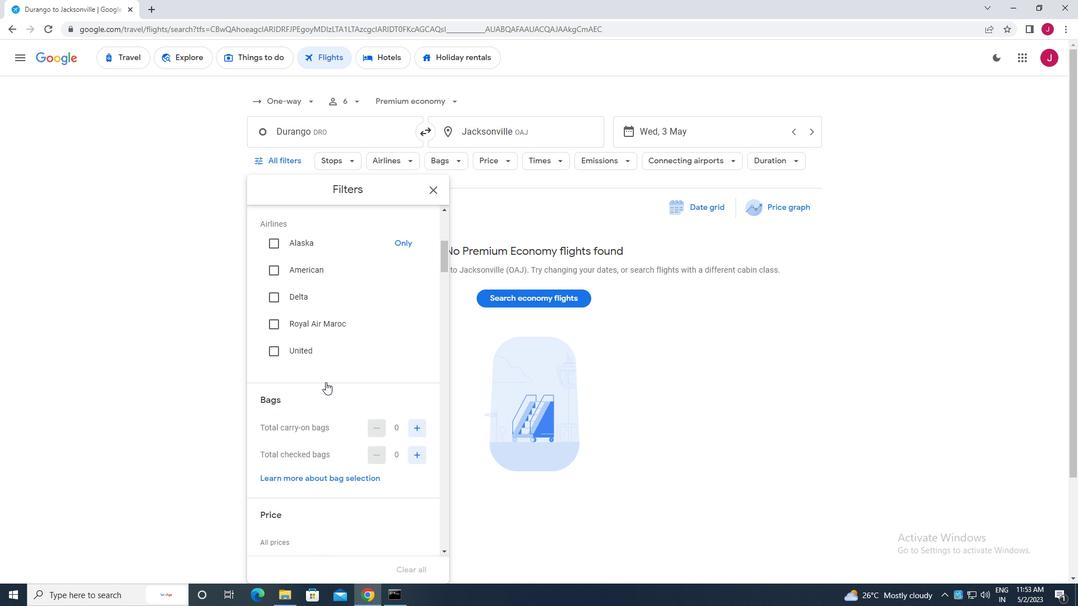 
Action: Mouse scrolled (327, 377) with delta (0, 0)
Screenshot: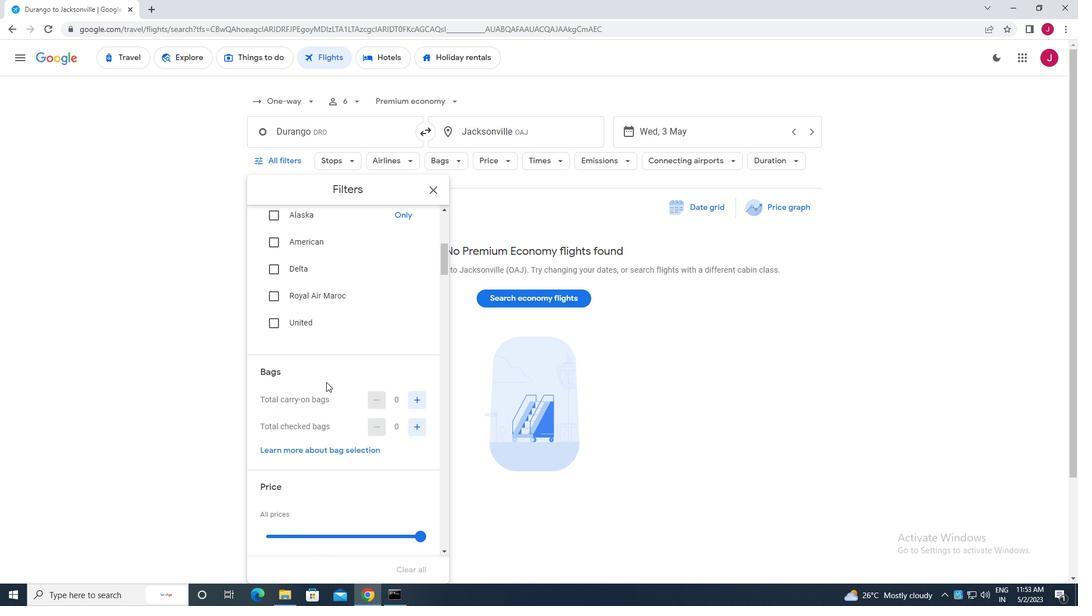 
Action: Mouse scrolled (327, 377) with delta (0, 0)
Screenshot: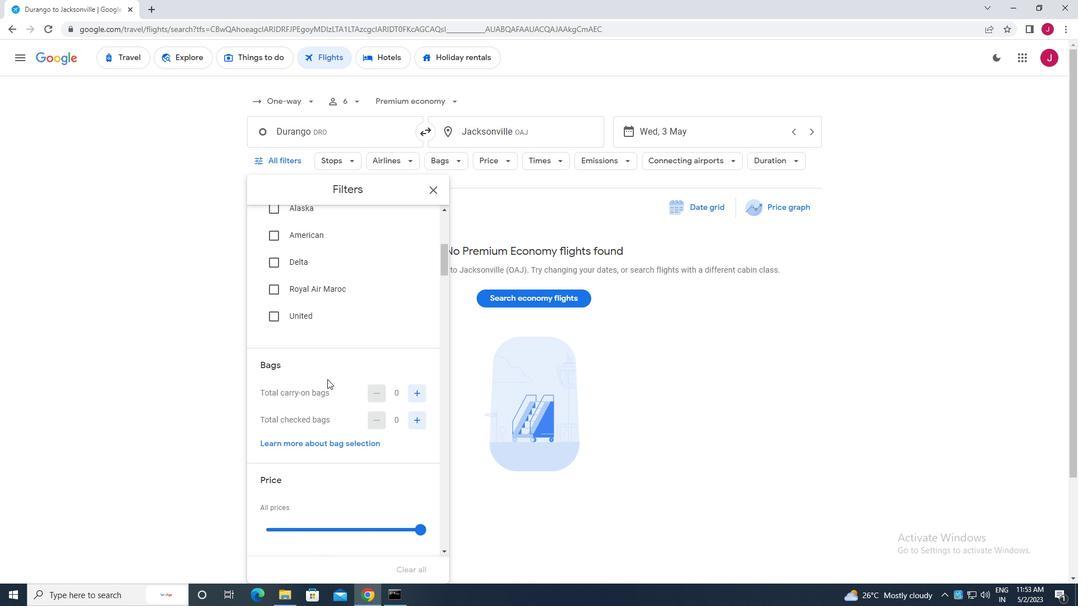 
Action: Mouse scrolled (327, 377) with delta (0, 0)
Screenshot: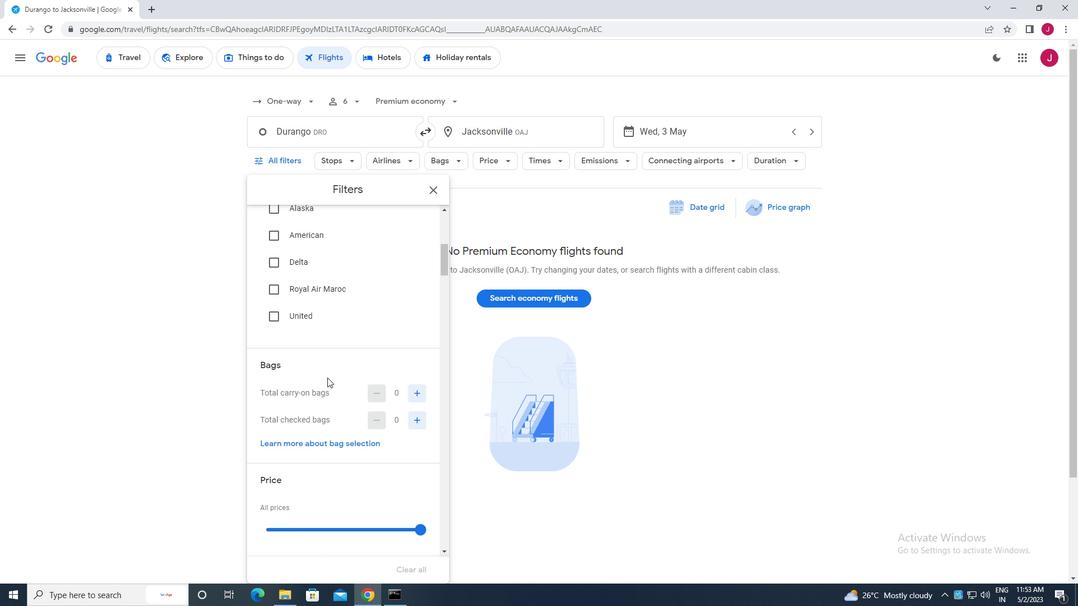 
Action: Mouse moved to (418, 248)
Screenshot: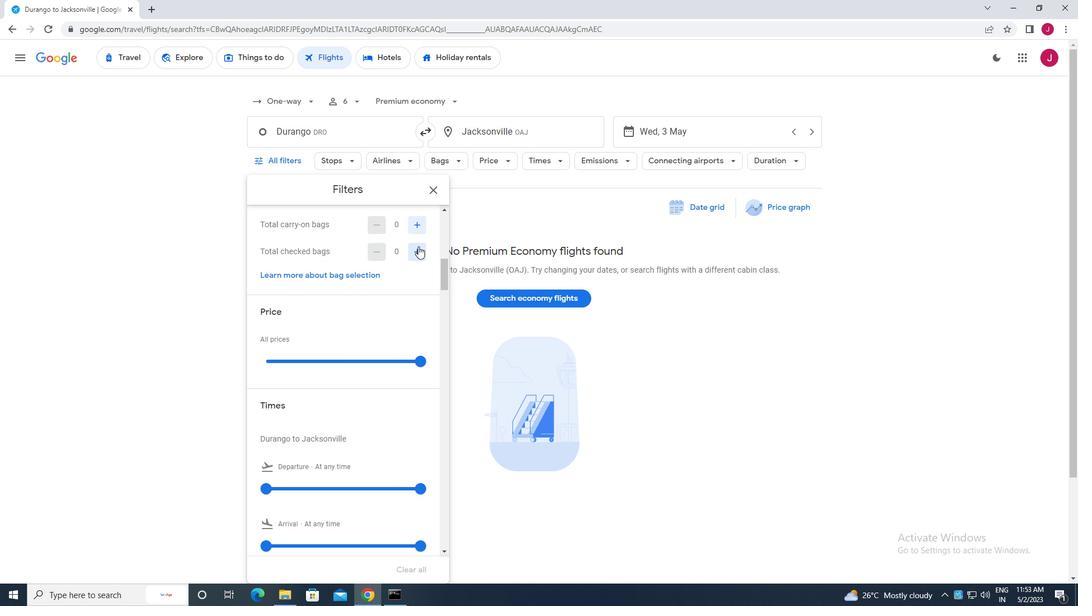 
Action: Mouse pressed left at (418, 248)
Screenshot: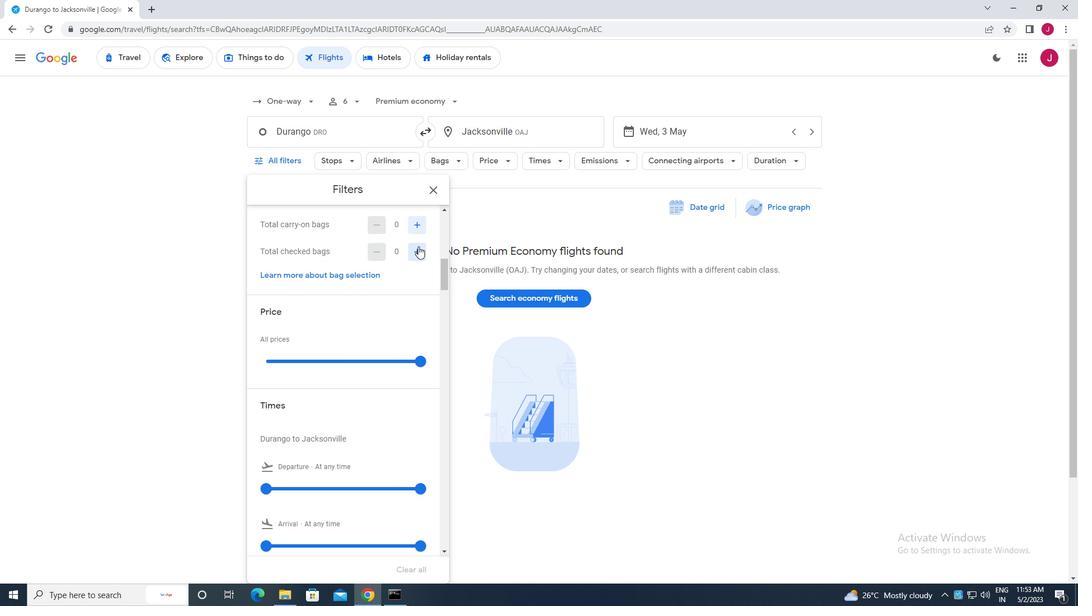 
Action: Mouse moved to (418, 248)
Screenshot: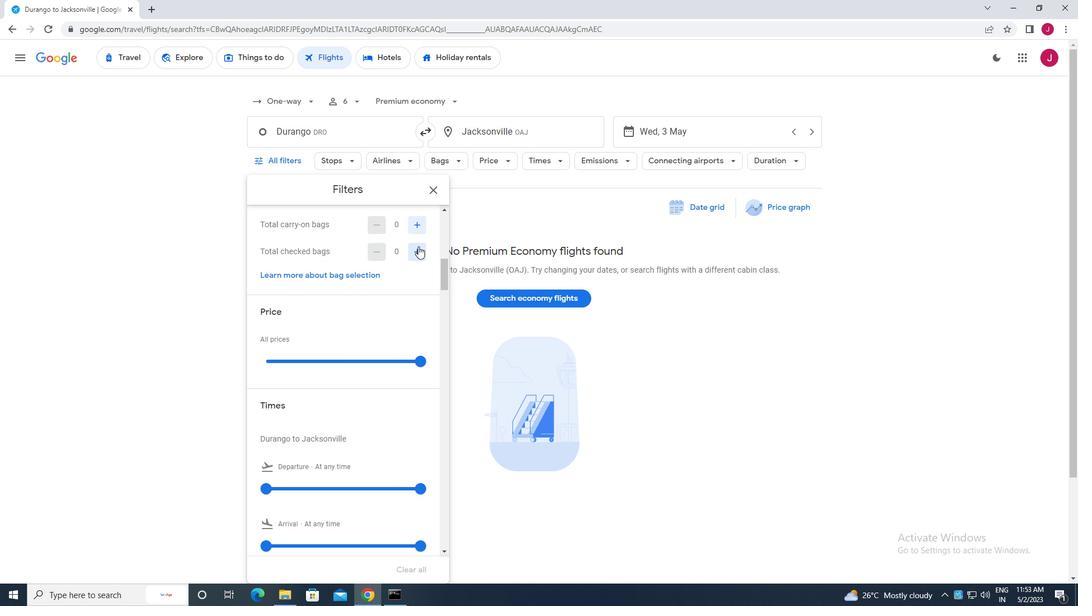 
Action: Mouse pressed left at (418, 248)
Screenshot: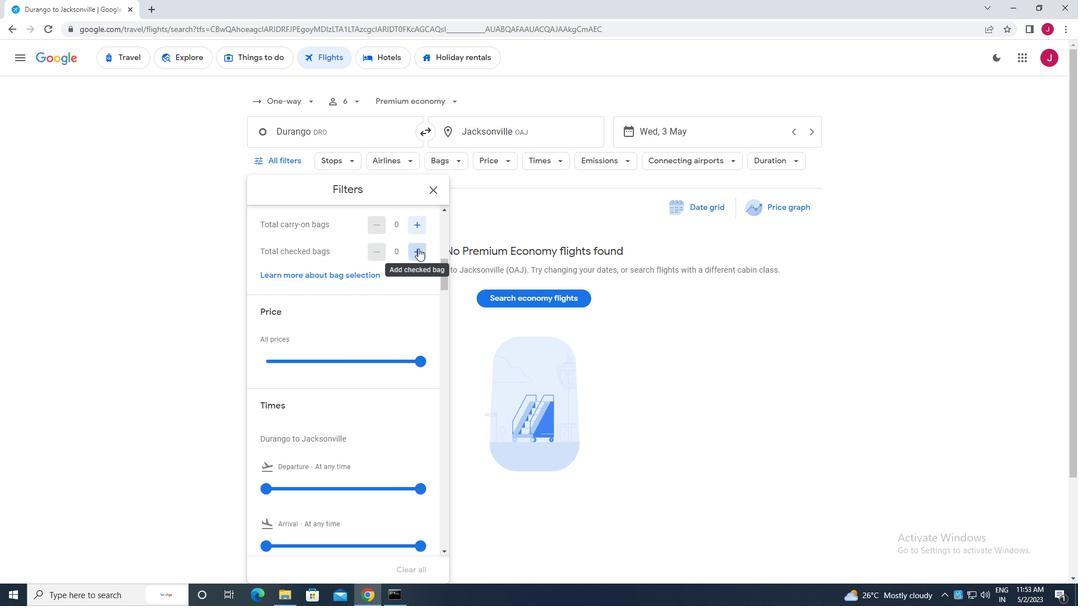
Action: Mouse pressed left at (418, 248)
Screenshot: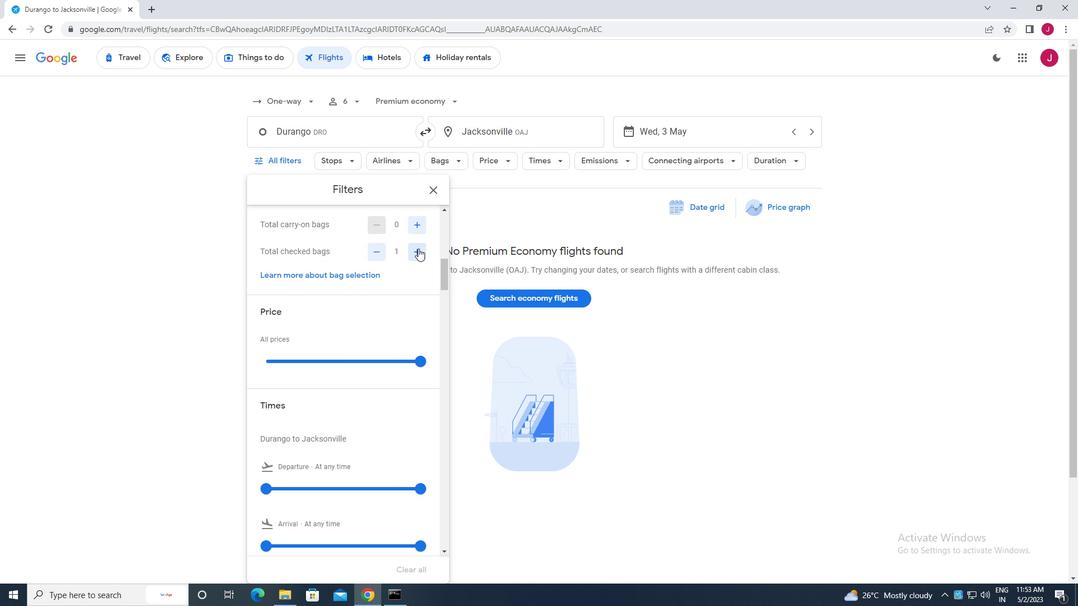 
Action: Mouse pressed left at (418, 248)
Screenshot: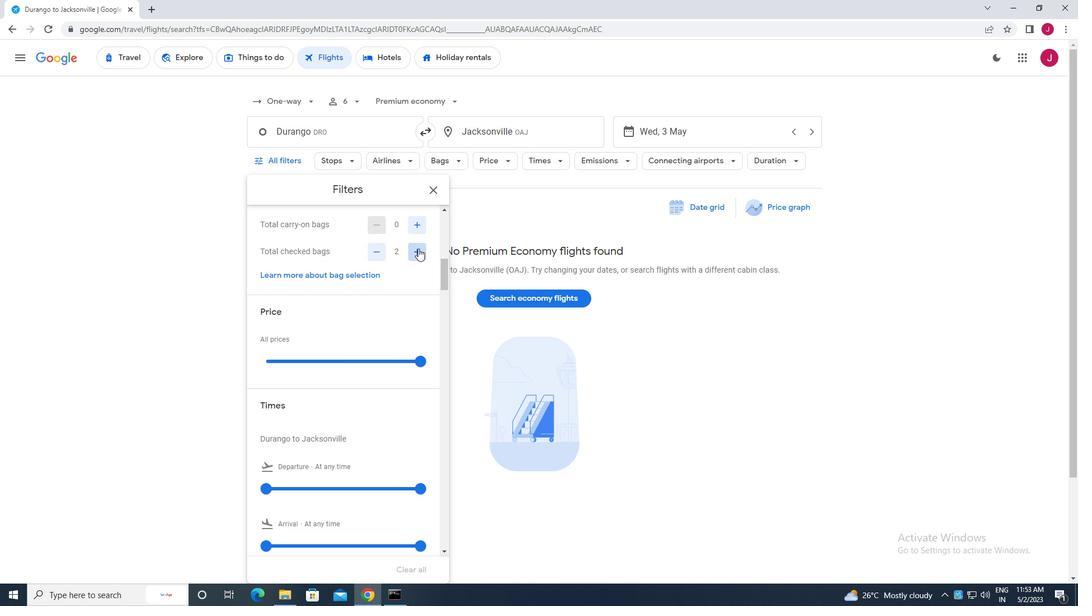 
Action: Mouse pressed left at (418, 248)
Screenshot: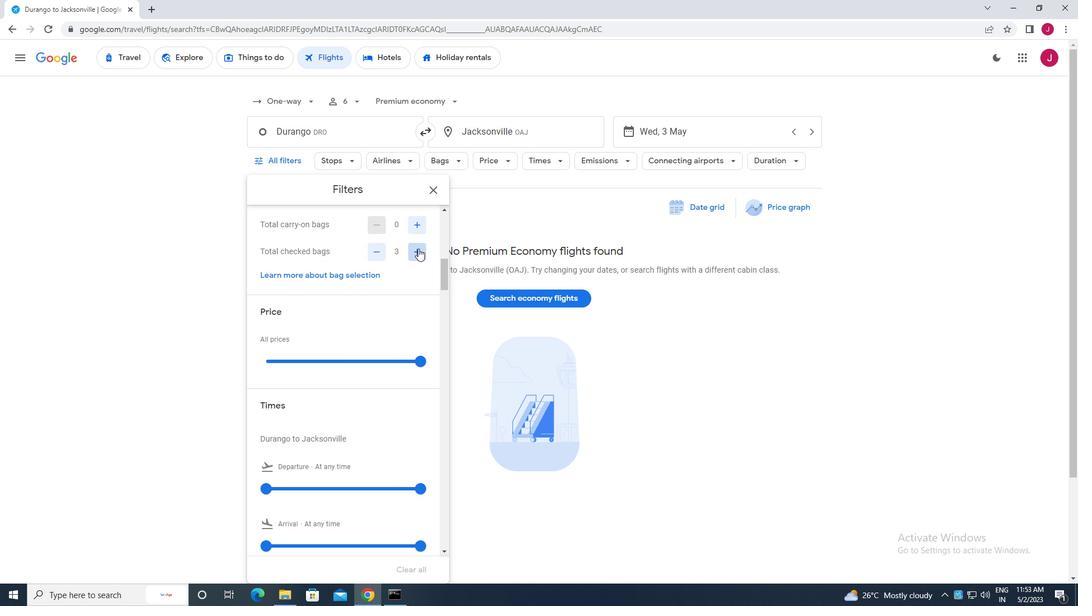 
Action: Mouse pressed left at (418, 248)
Screenshot: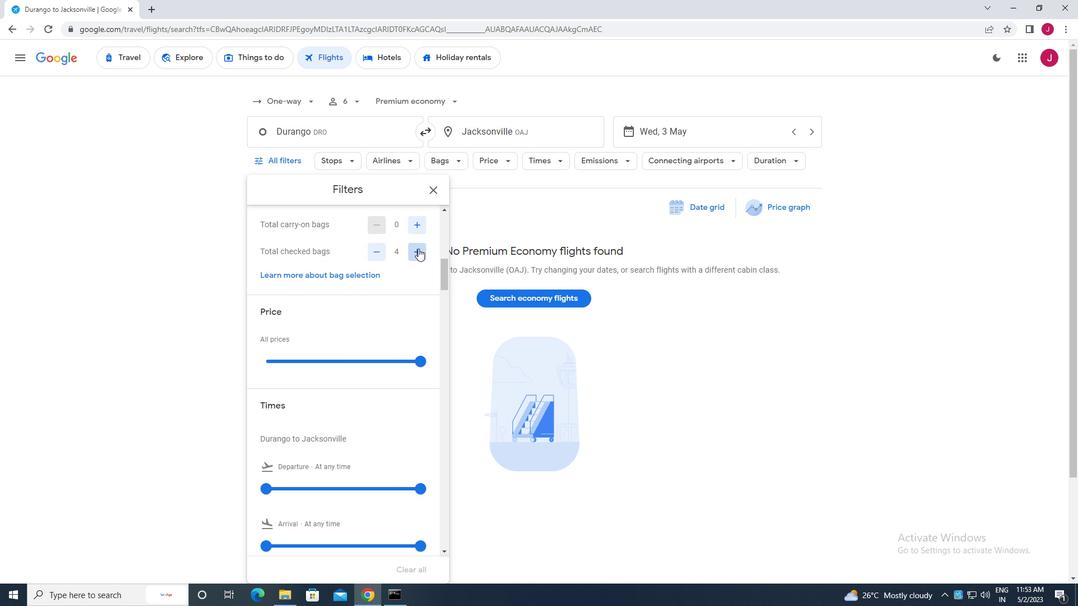
Action: Mouse pressed left at (418, 248)
Screenshot: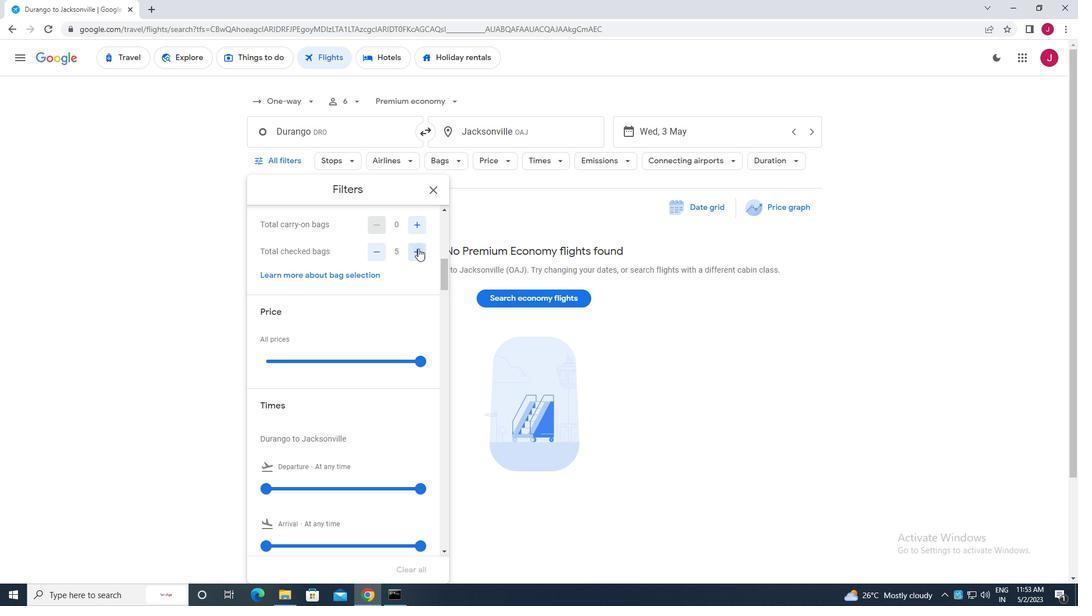 
Action: Mouse pressed left at (418, 248)
Screenshot: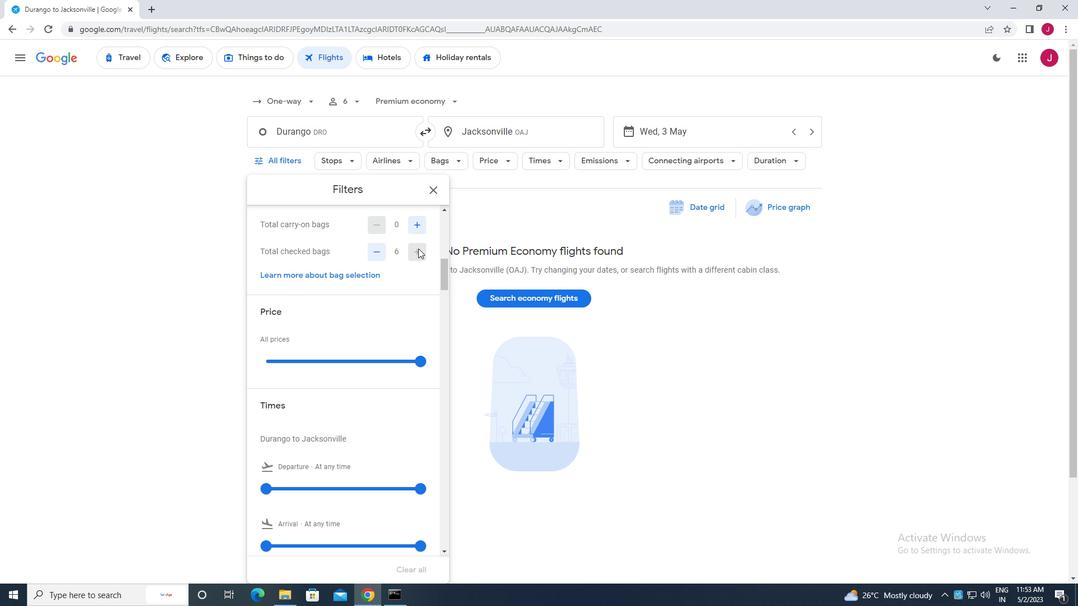 
Action: Mouse moved to (424, 364)
Screenshot: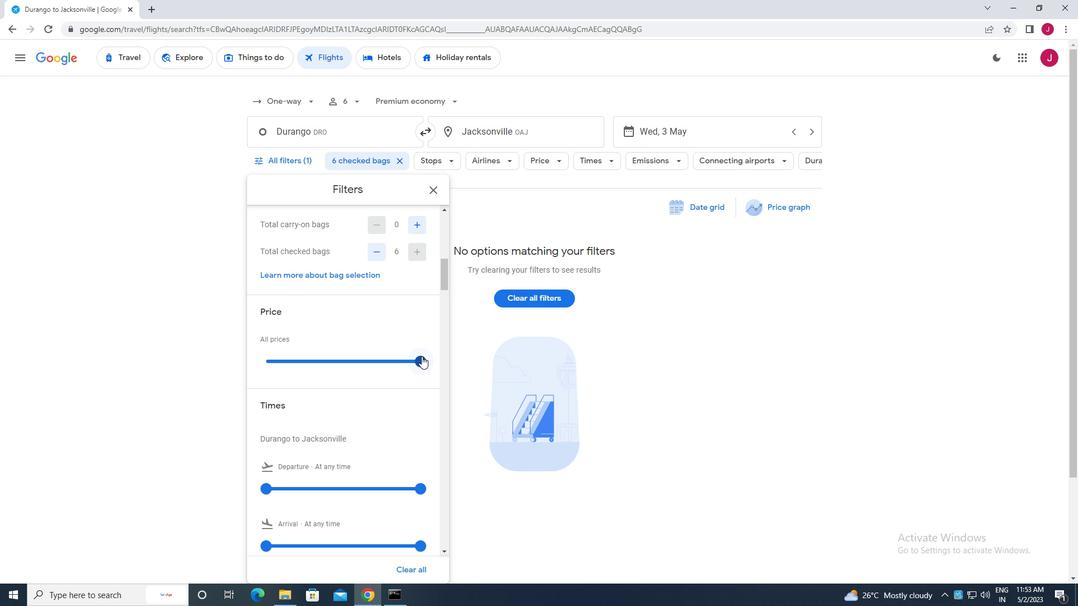 
Action: Mouse pressed left at (424, 364)
Screenshot: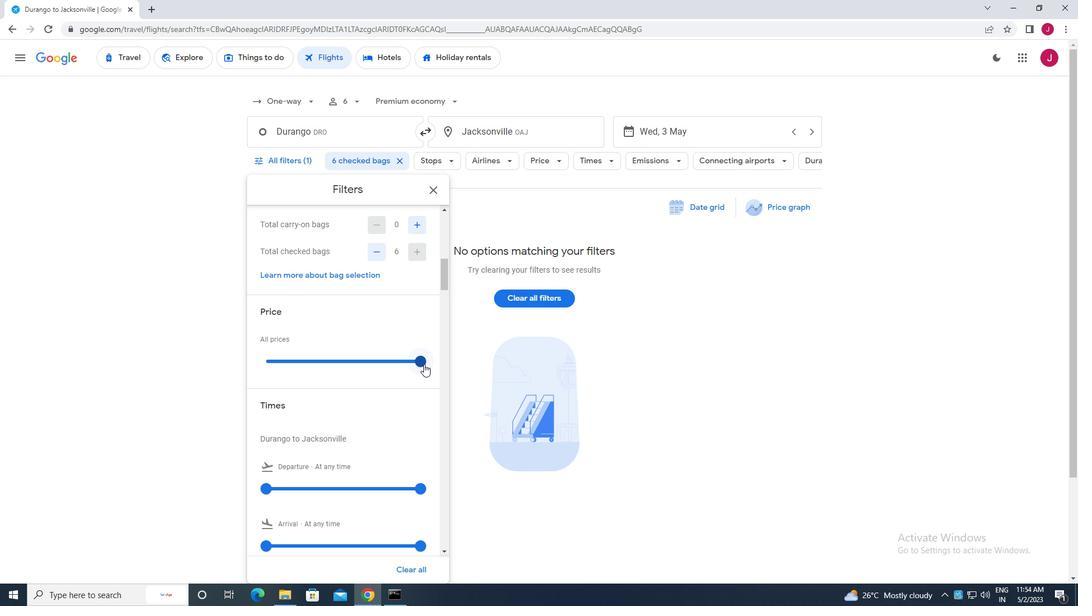 
Action: Mouse moved to (285, 466)
Screenshot: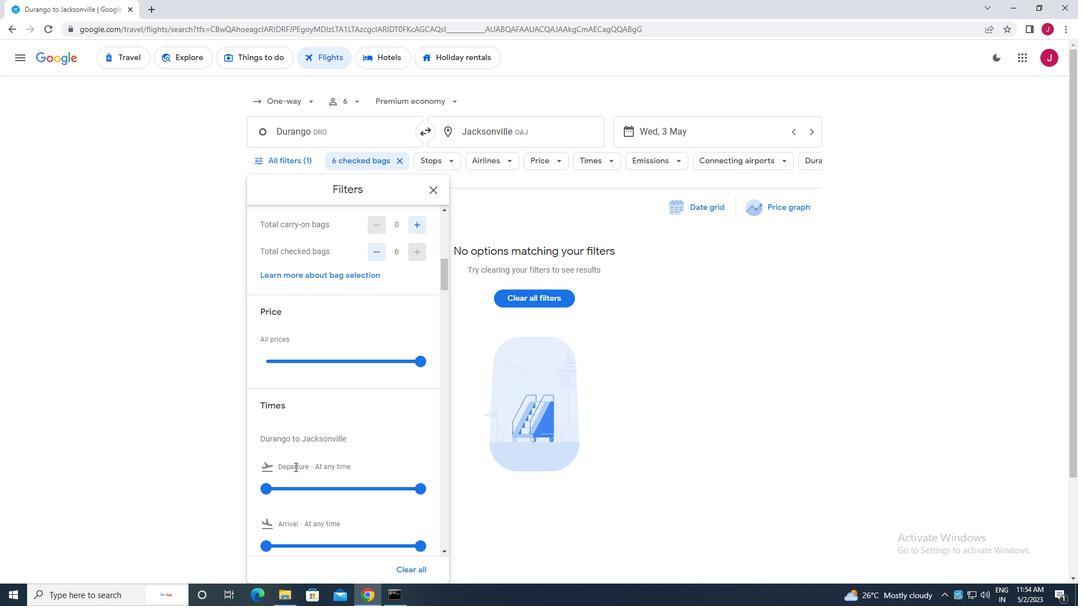 
Action: Mouse scrolled (285, 466) with delta (0, 0)
Screenshot: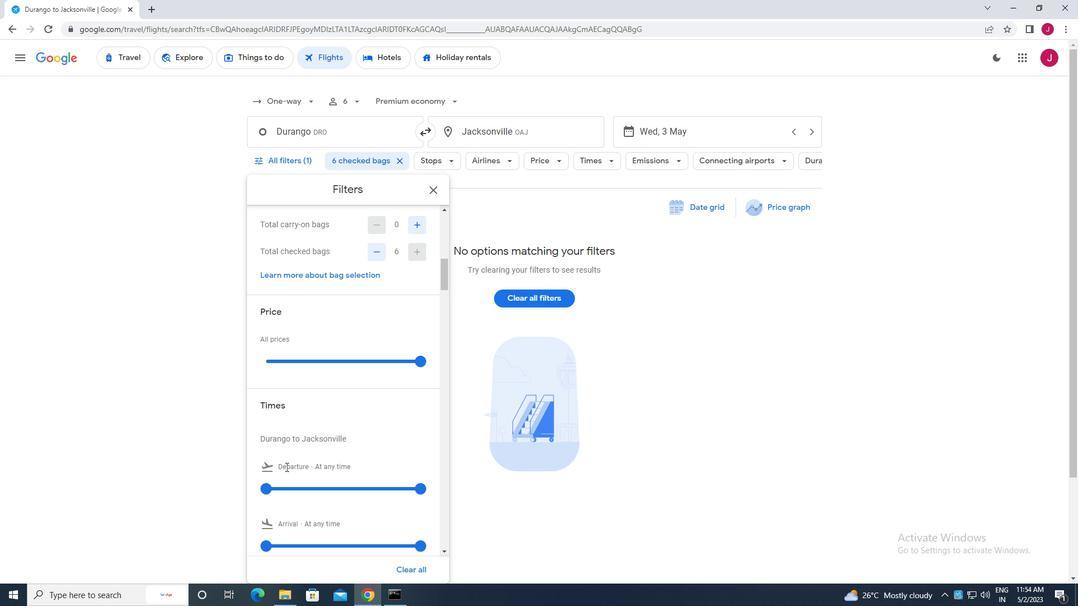 
Action: Mouse moved to (267, 431)
Screenshot: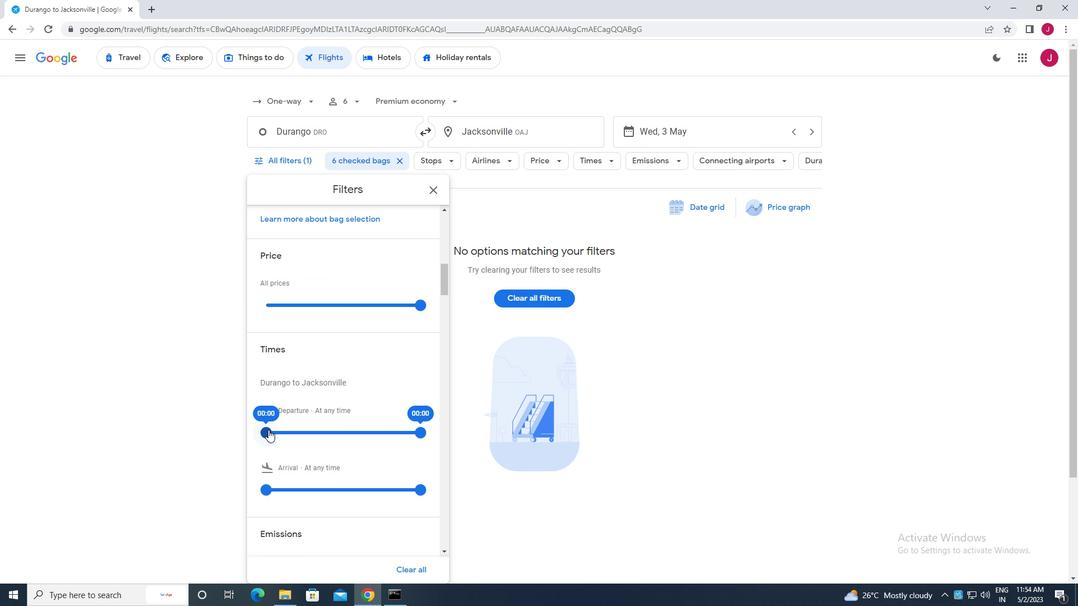 
Action: Mouse pressed left at (267, 431)
Screenshot: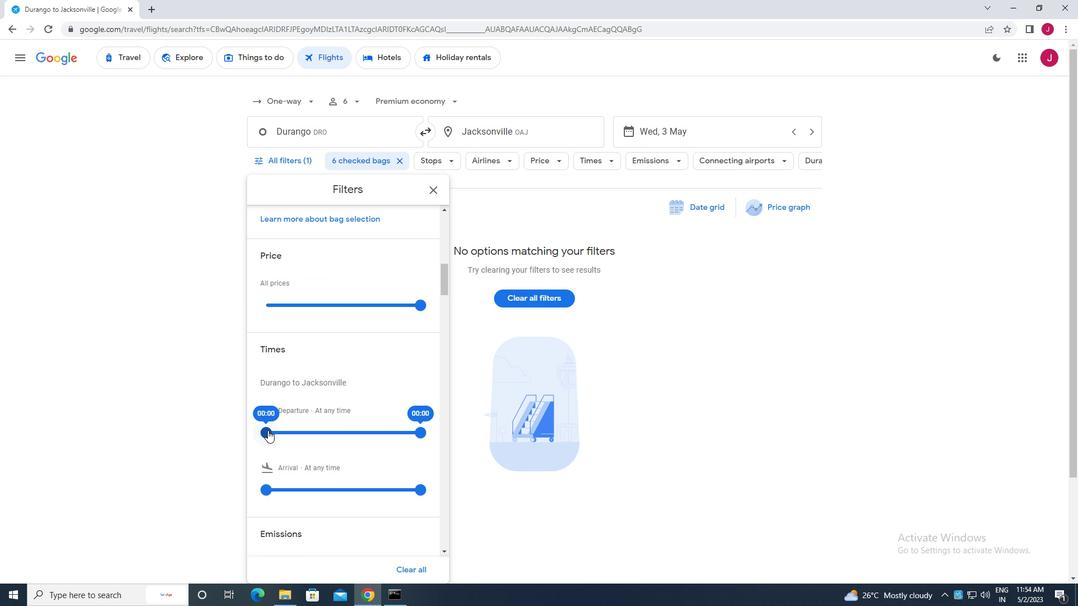 
Action: Mouse moved to (419, 431)
Screenshot: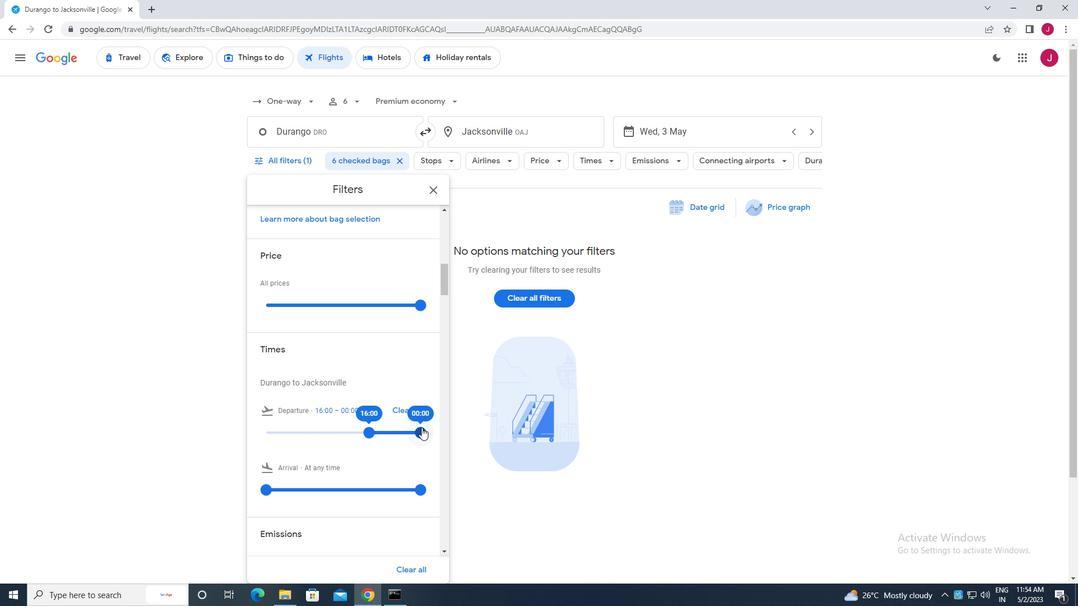 
Action: Mouse pressed left at (419, 431)
Screenshot: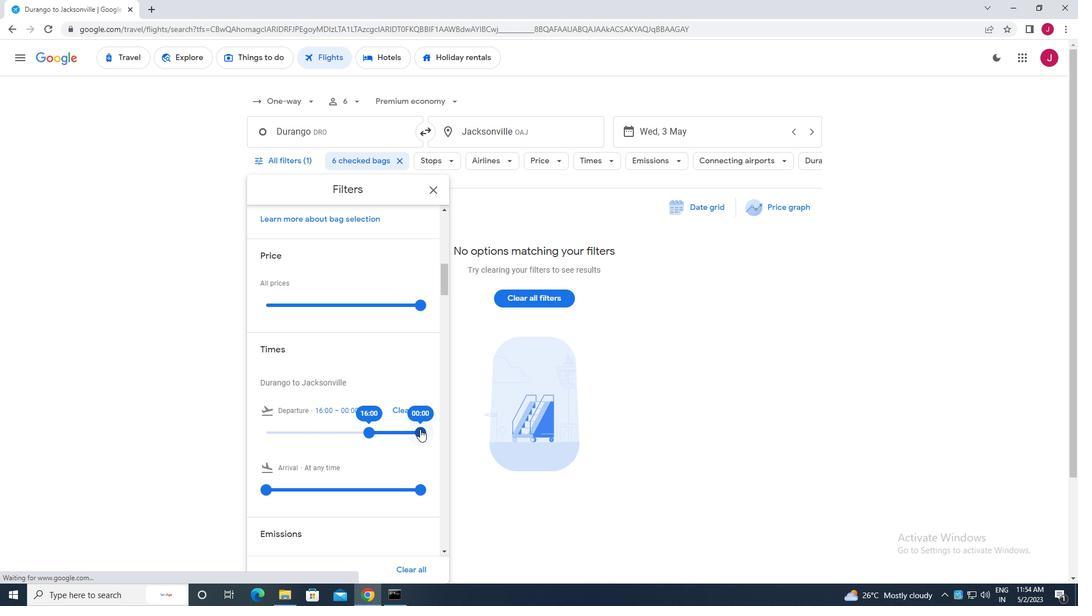 
Action: Mouse moved to (431, 188)
Screenshot: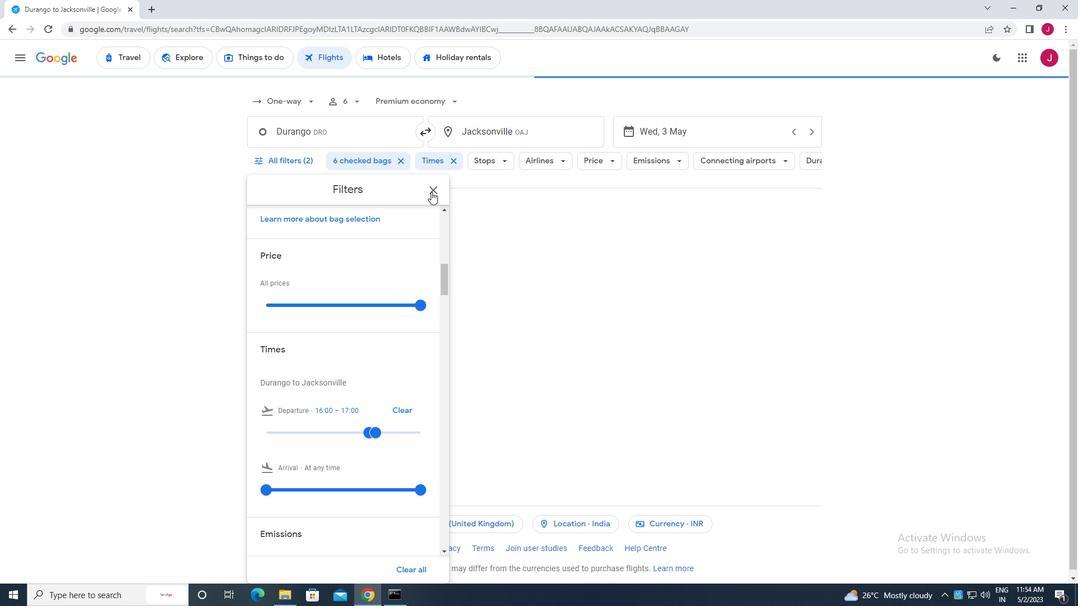 
Action: Mouse pressed left at (431, 188)
Screenshot: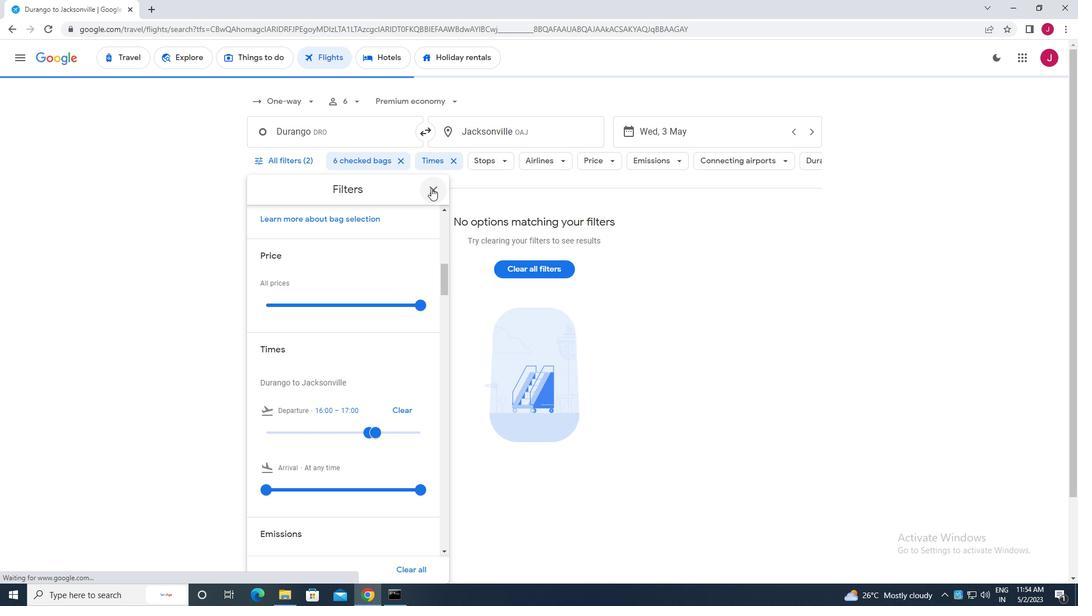 
Action: Mouse moved to (429, 189)
Screenshot: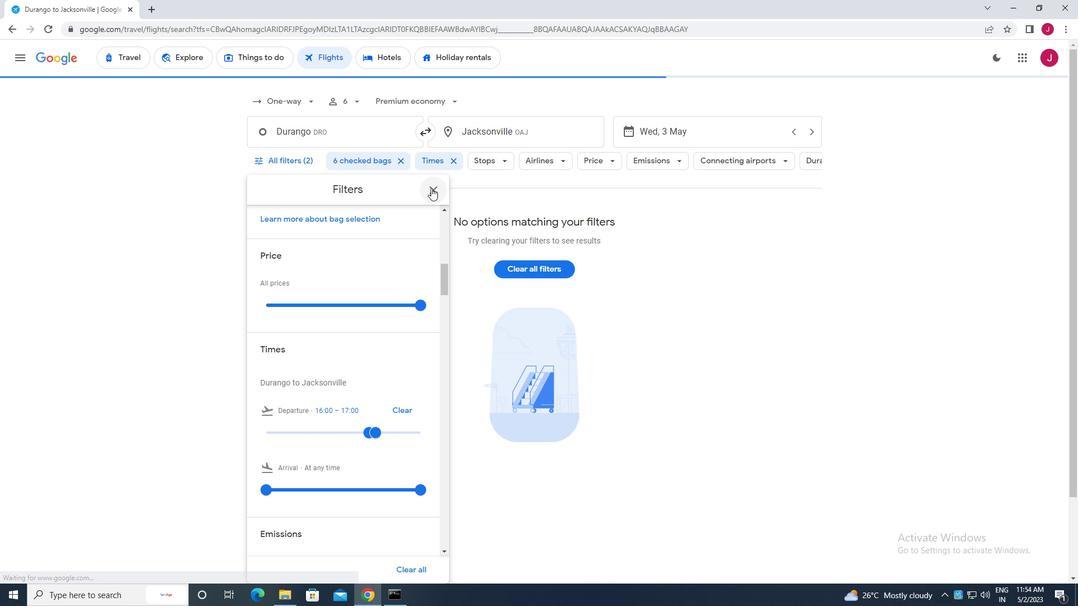 
